 Task: Open Card Card0000000042 in Board Board0000000011 in Workspace WS0000000004 in Trello. Add Member Email0000000014 to Card Card0000000042 in Board Board0000000011 in Workspace WS0000000004 in Trello. Add Blue Label titled Label0000000042 to Card Card0000000042 in Board Board0000000011 in Workspace WS0000000004 in Trello. Add Checklist CL0000000042 to Card Card0000000042 in Board Board0000000011 in Workspace WS0000000004 in Trello. Add Dates with Start Date as Sep 01 2023 and Due Date as Sep 30 2023 to Card Card0000000042 in Board Board0000000011 in Workspace WS0000000004 in Trello
Action: Mouse moved to (455, 454)
Screenshot: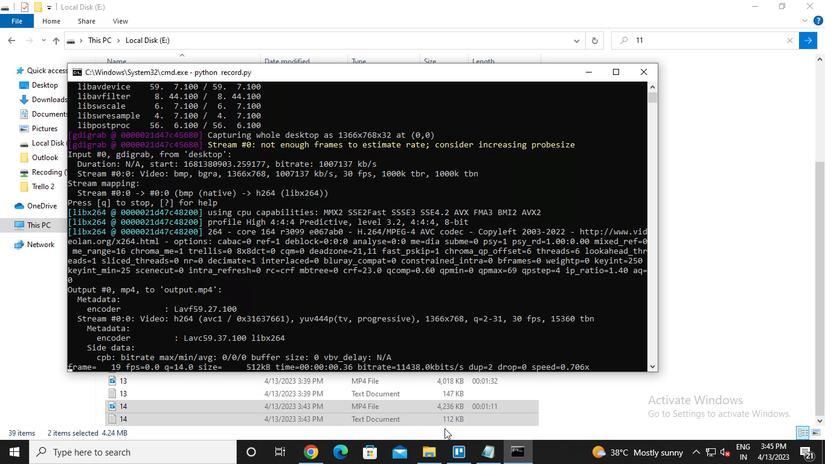 
Action: Mouse pressed left at (455, 454)
Screenshot: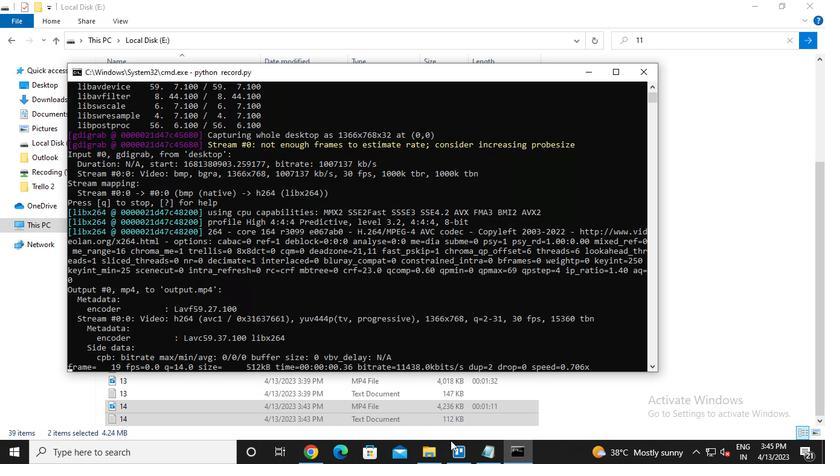 
Action: Mouse moved to (248, 217)
Screenshot: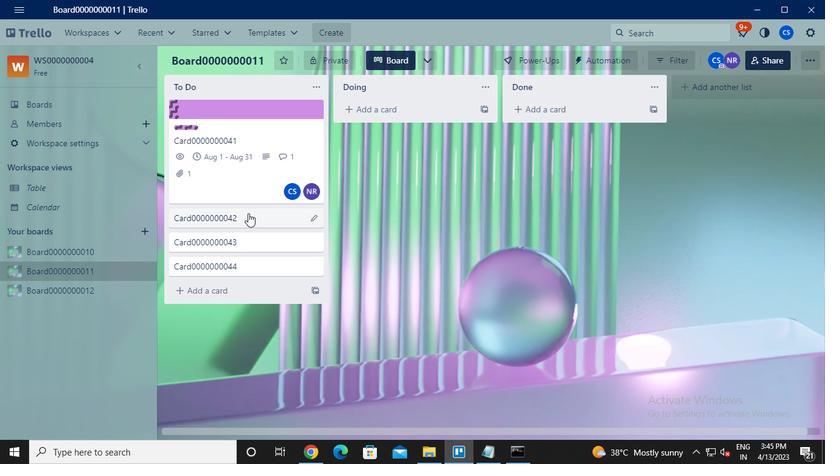 
Action: Mouse pressed left at (248, 217)
Screenshot: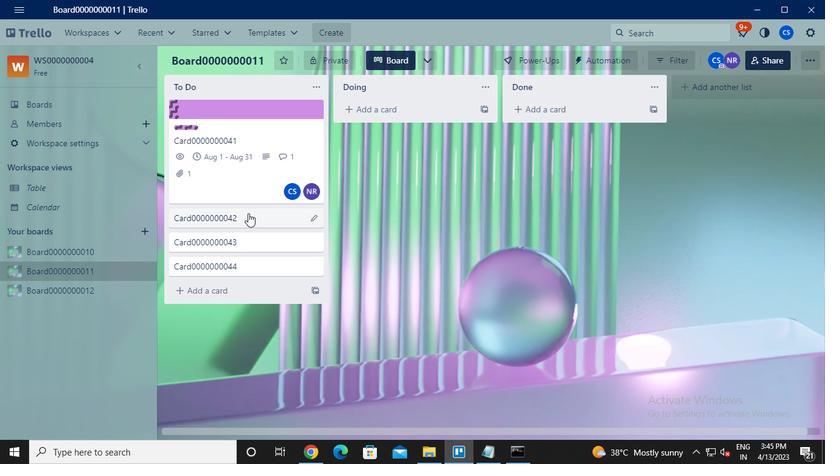 
Action: Mouse moved to (585, 157)
Screenshot: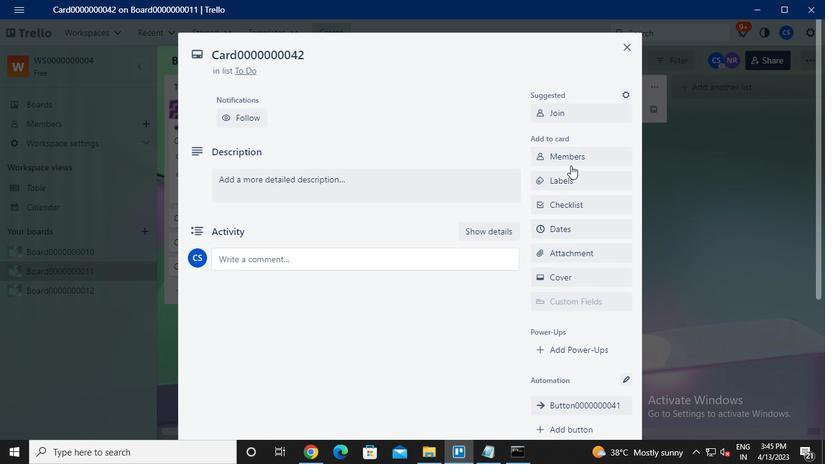 
Action: Mouse pressed left at (585, 157)
Screenshot: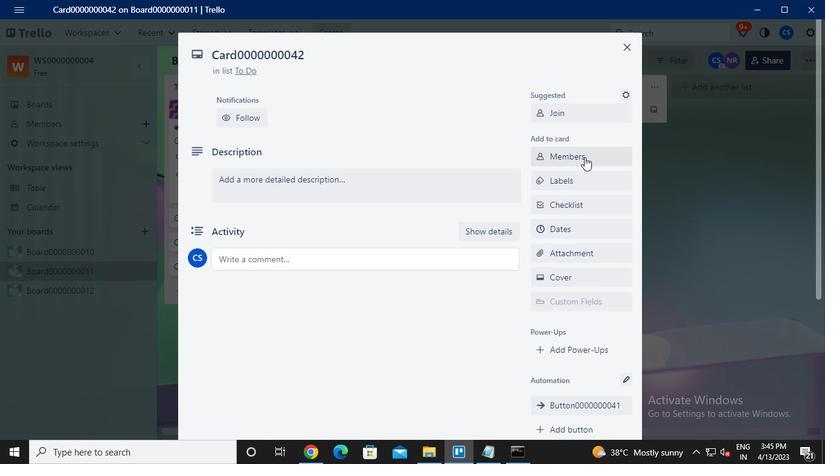 
Action: Keyboard a
Screenshot: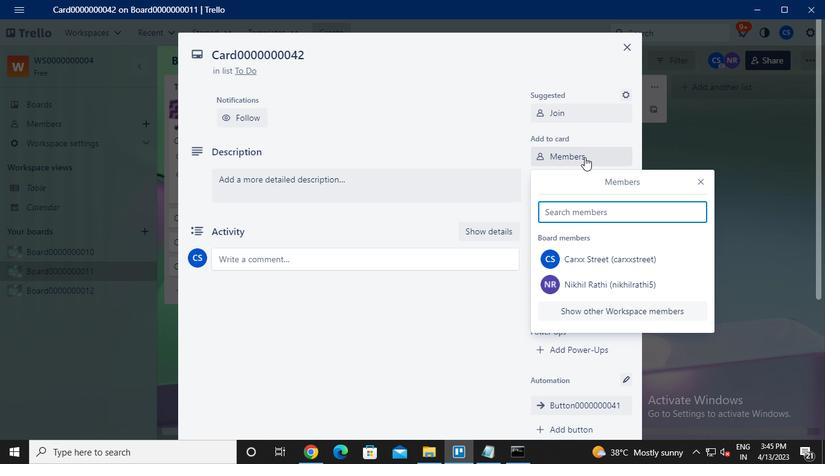 
Action: Keyboard y
Screenshot: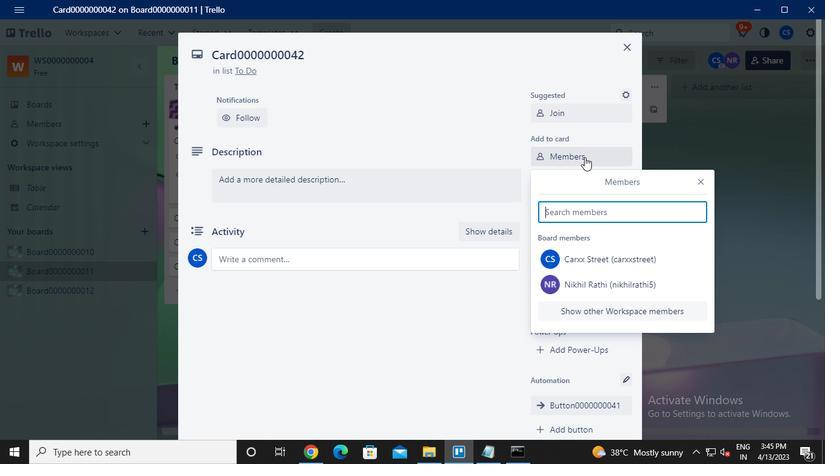 
Action: Keyboard u
Screenshot: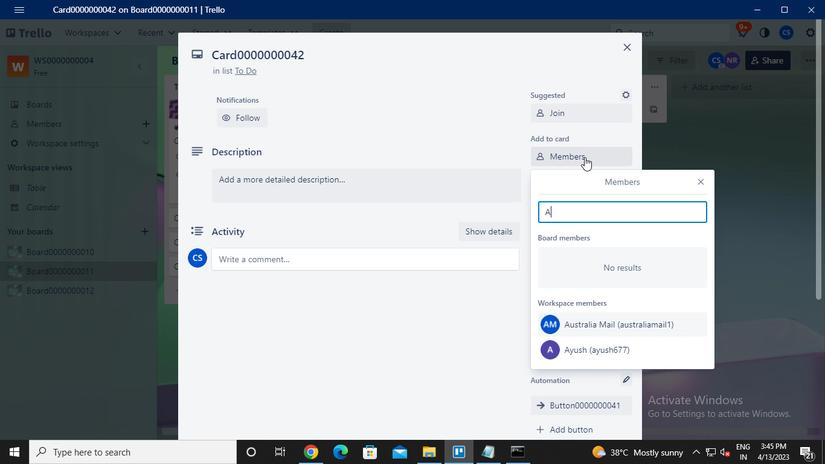 
Action: Keyboard s
Screenshot: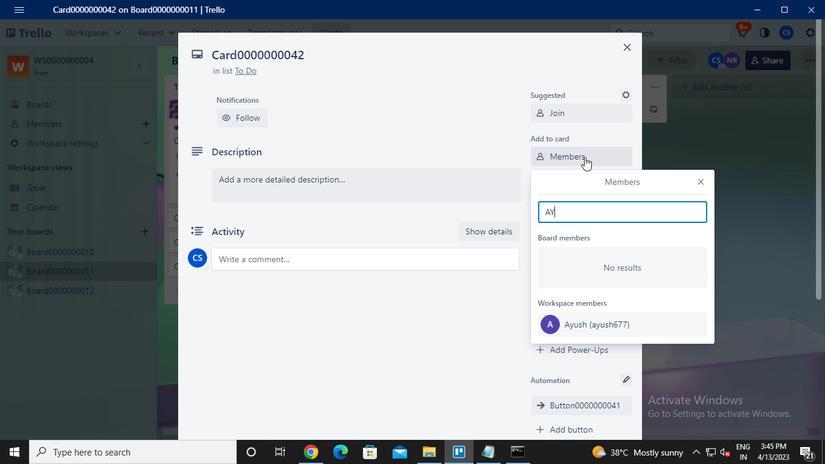 
Action: Keyboard h
Screenshot: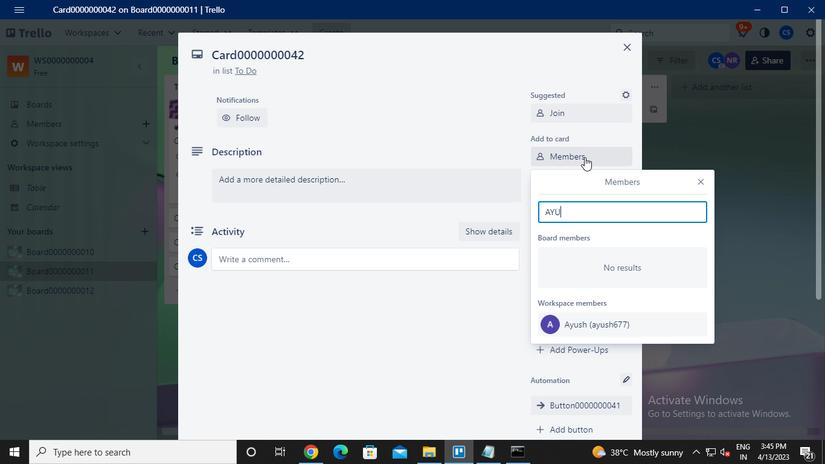 
Action: Keyboard <105>
Screenshot: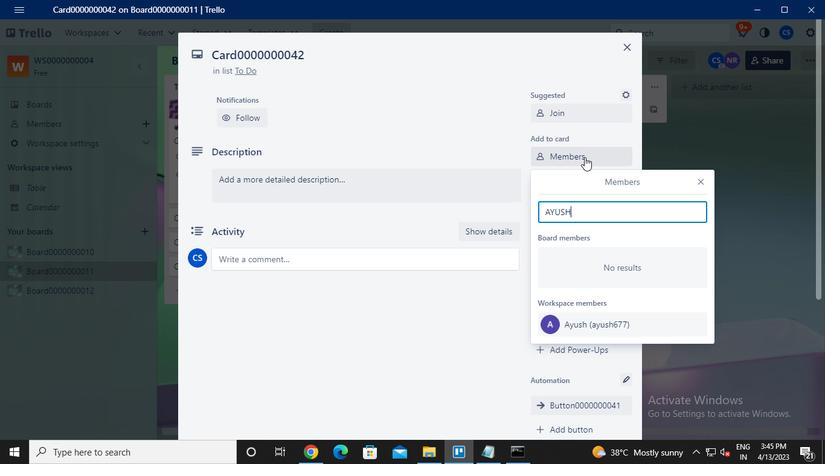 
Action: Keyboard <104>
Screenshot: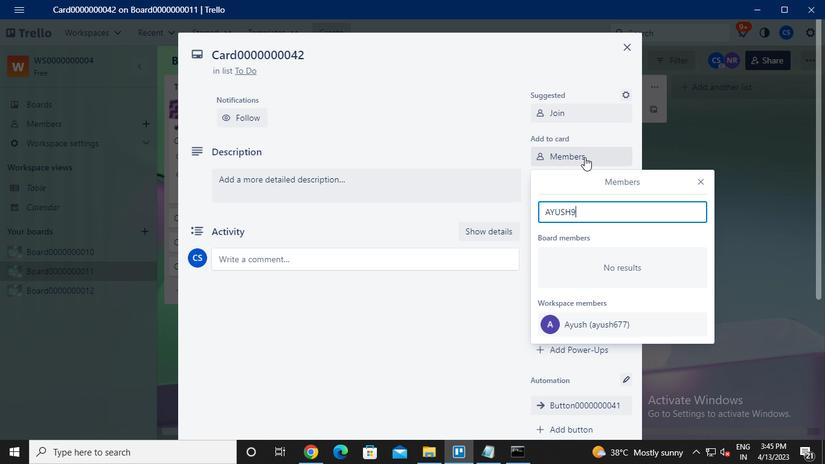 
Action: Keyboard <97>
Screenshot: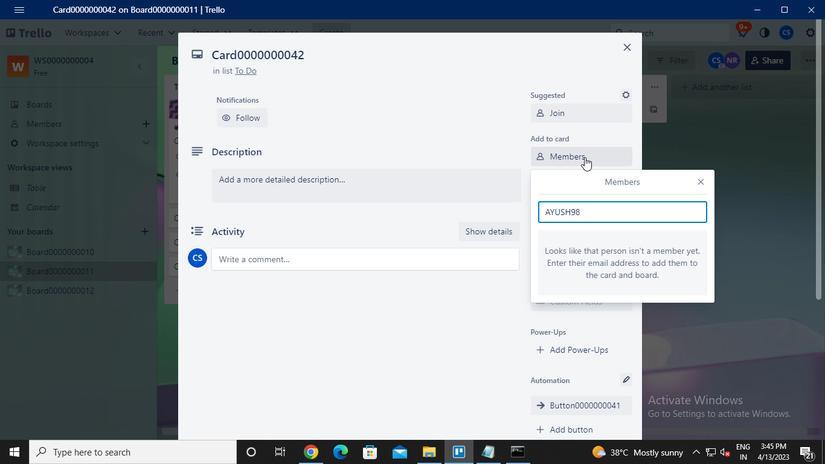 
Action: Keyboard <97>
Screenshot: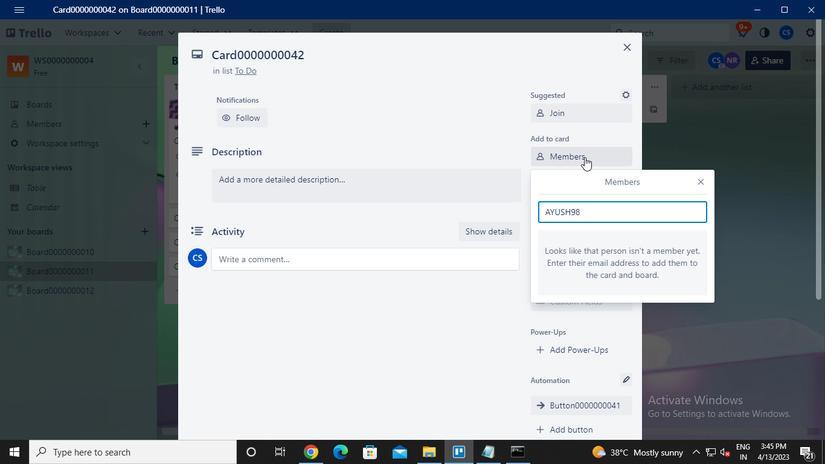 
Action: Keyboard <97>
Screenshot: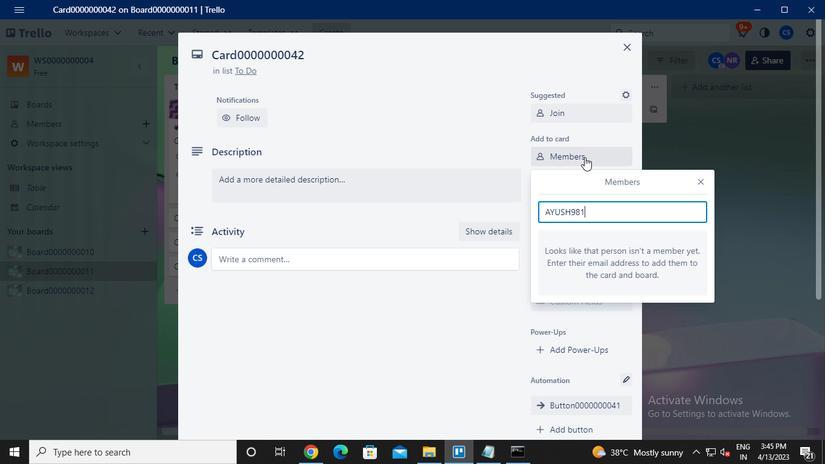 
Action: Keyboard Key.shift
Screenshot: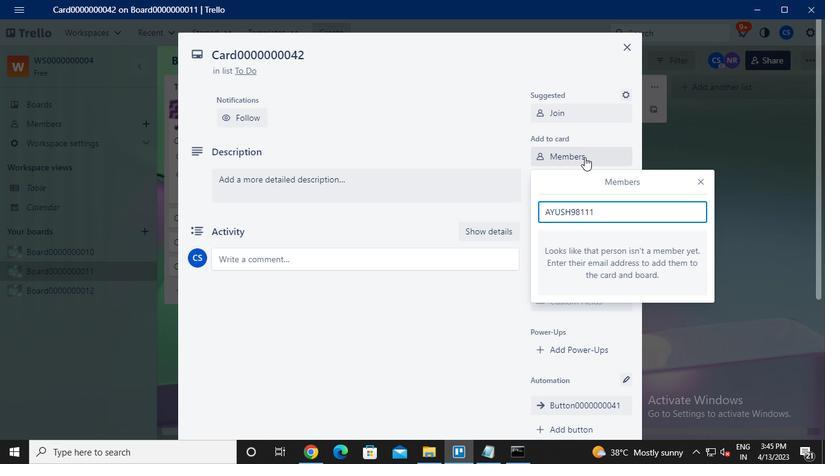 
Action: Keyboard @
Screenshot: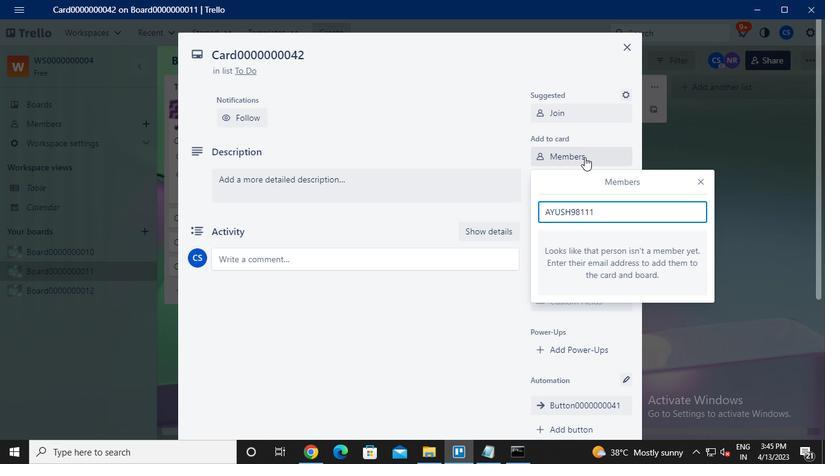 
Action: Keyboard g
Screenshot: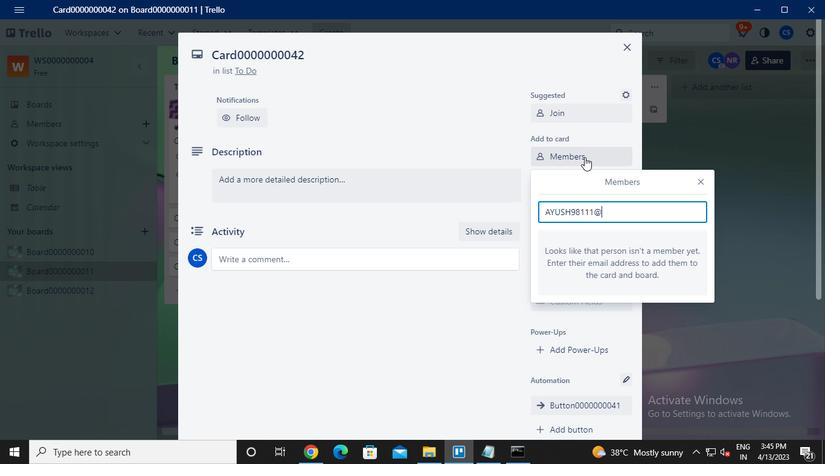 
Action: Keyboard m
Screenshot: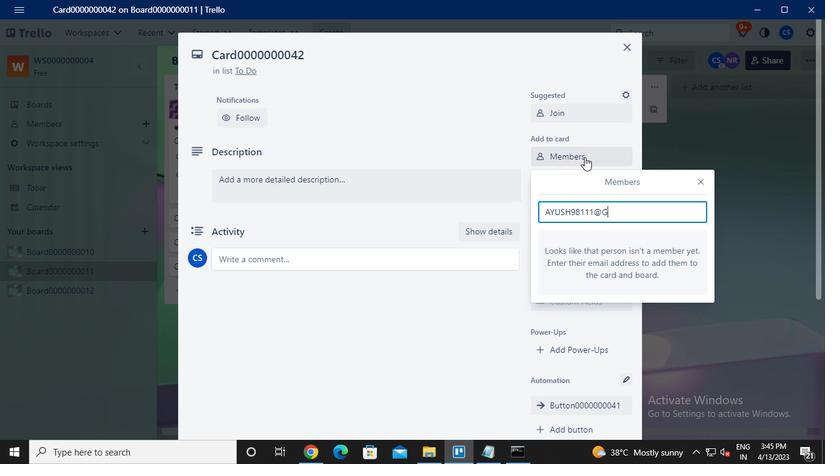 
Action: Keyboard a
Screenshot: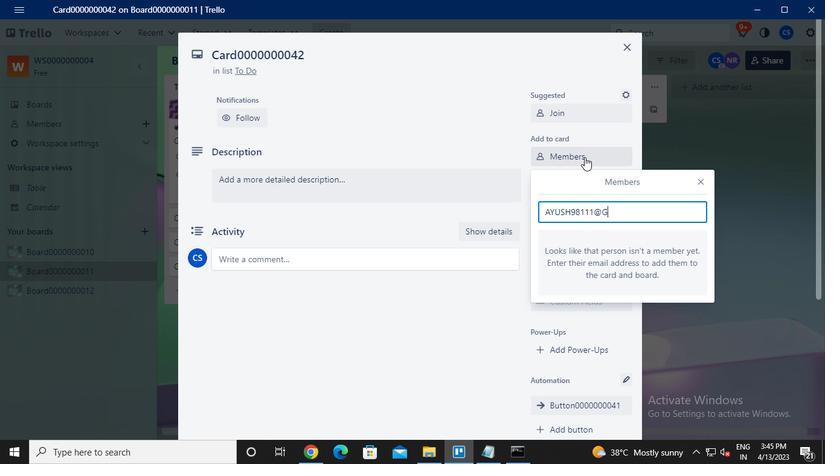 
Action: Keyboard i
Screenshot: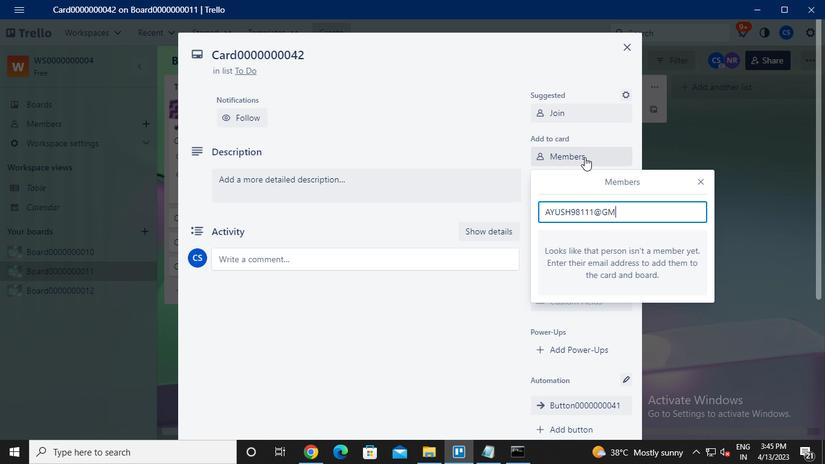 
Action: Keyboard l
Screenshot: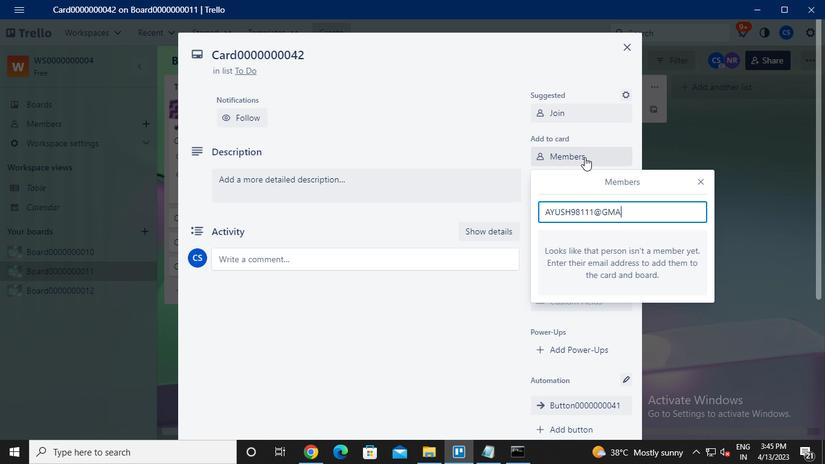 
Action: Keyboard .
Screenshot: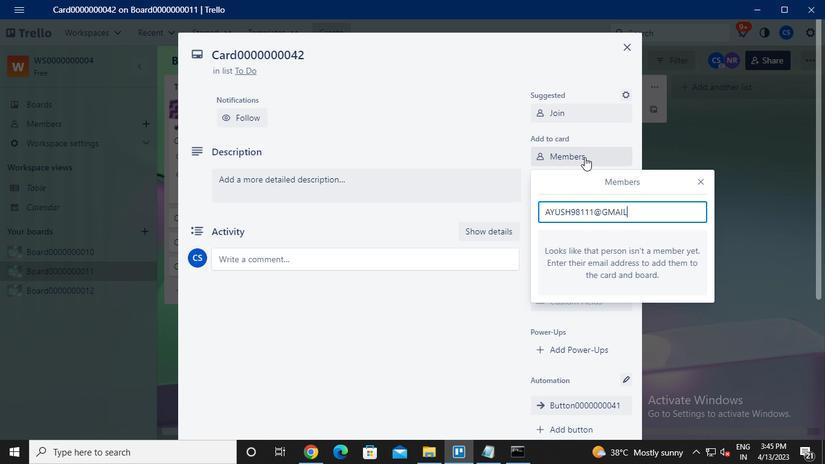 
Action: Keyboard c
Screenshot: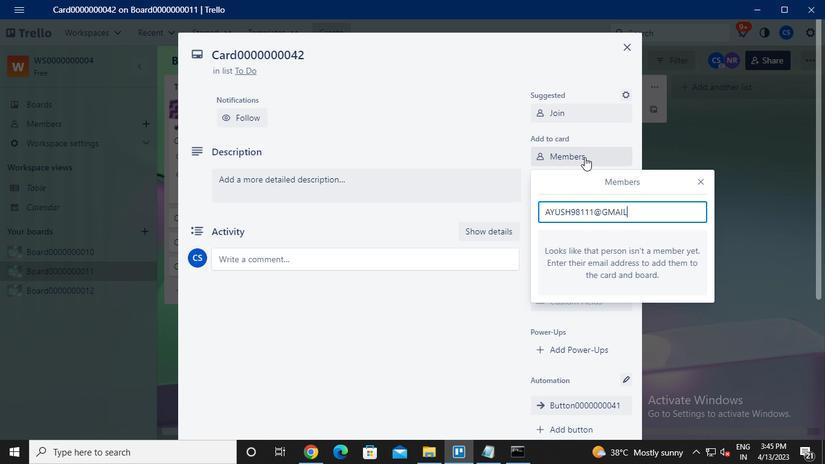 
Action: Keyboard o
Screenshot: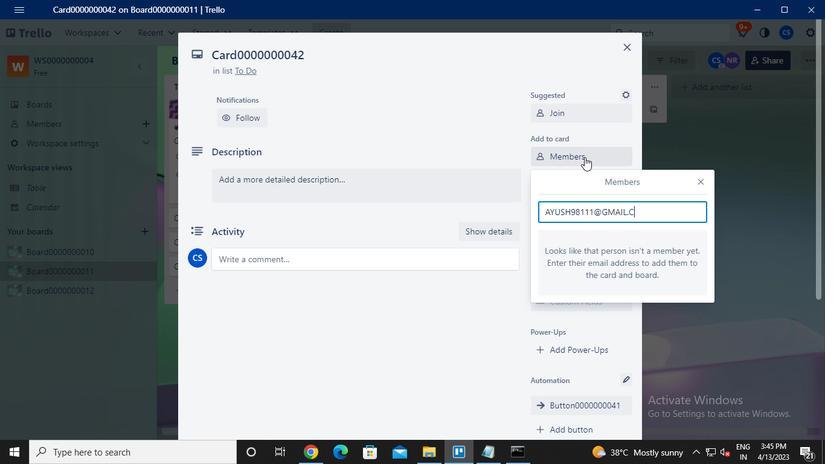 
Action: Keyboard m
Screenshot: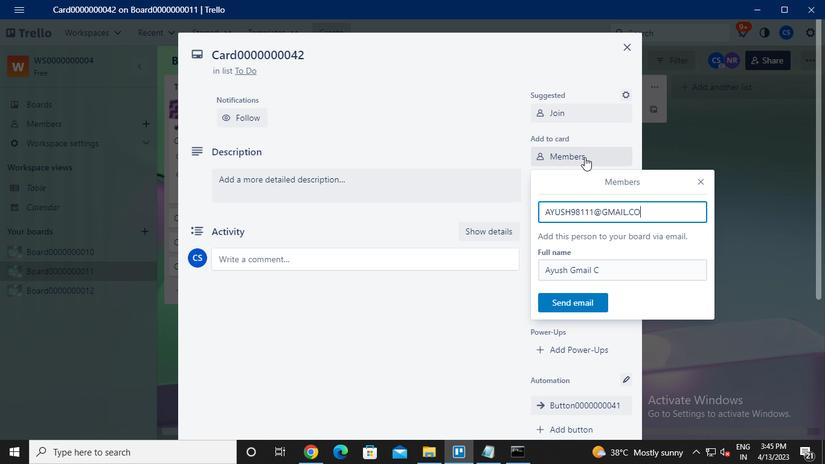 
Action: Mouse moved to (587, 298)
Screenshot: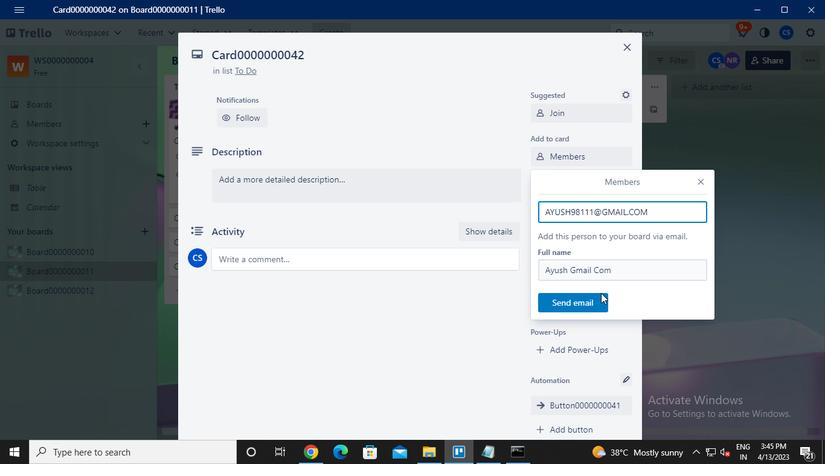 
Action: Mouse pressed left at (587, 298)
Screenshot: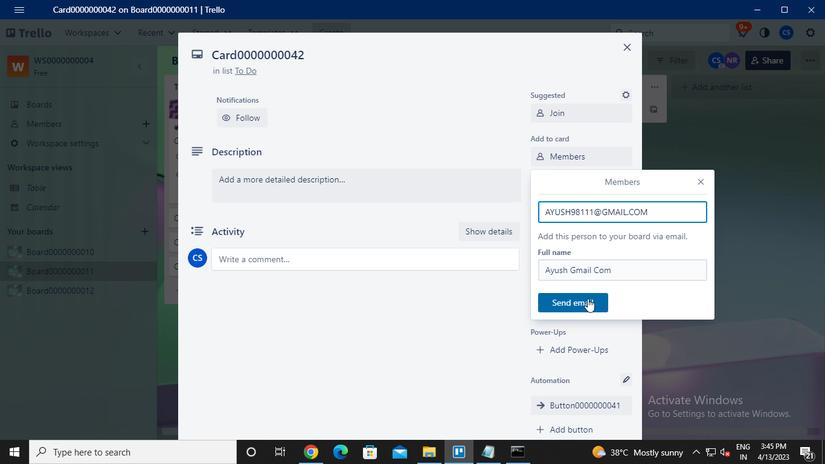 
Action: Mouse moved to (582, 178)
Screenshot: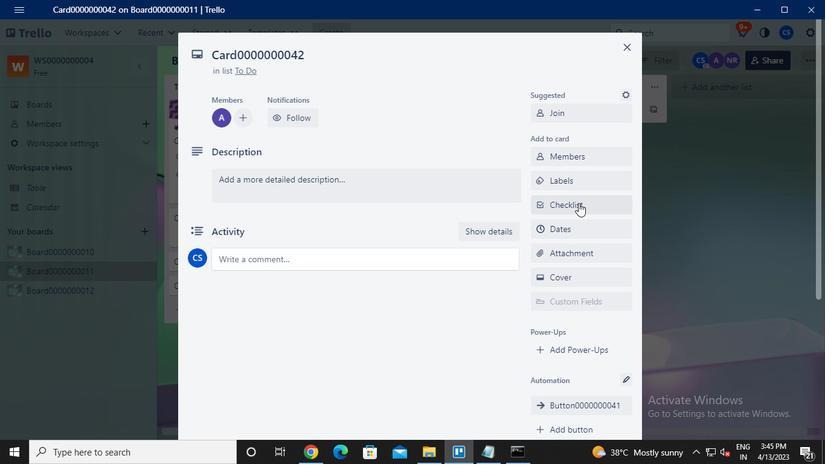 
Action: Mouse pressed left at (582, 178)
Screenshot: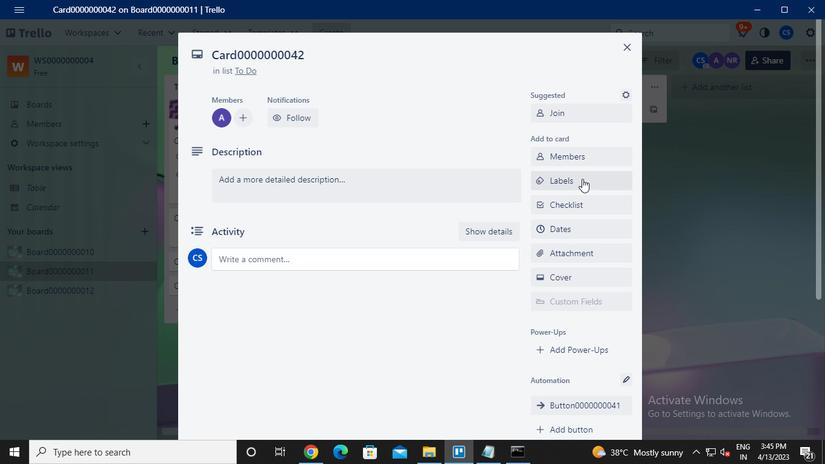 
Action: Mouse moved to (602, 296)
Screenshot: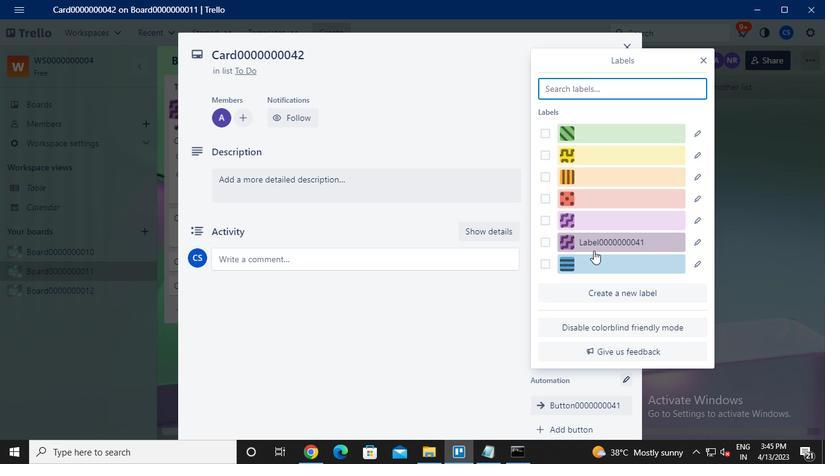 
Action: Mouse pressed left at (602, 296)
Screenshot: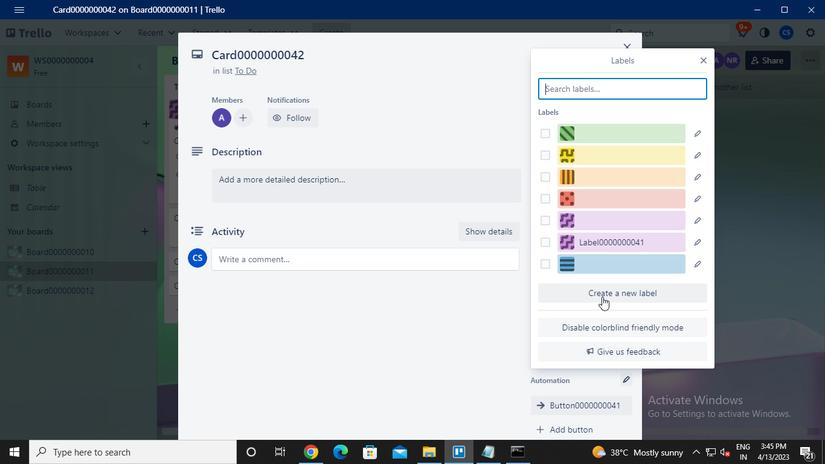 
Action: Mouse moved to (609, 131)
Screenshot: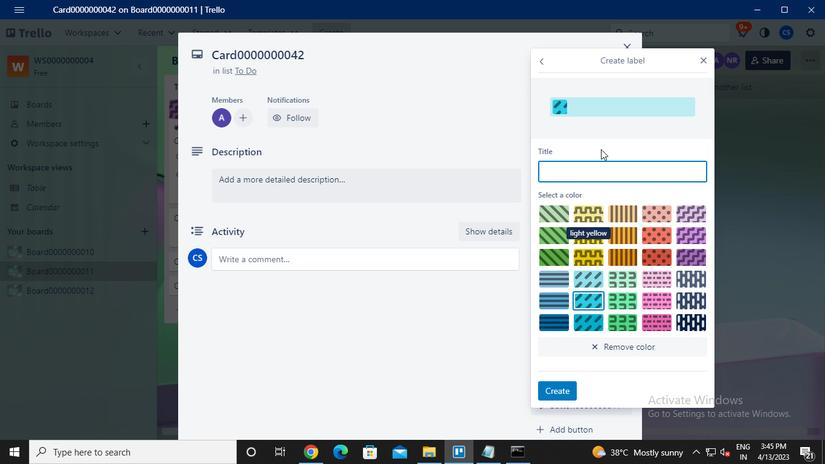
Action: Keyboard Key.caps_lock
Screenshot: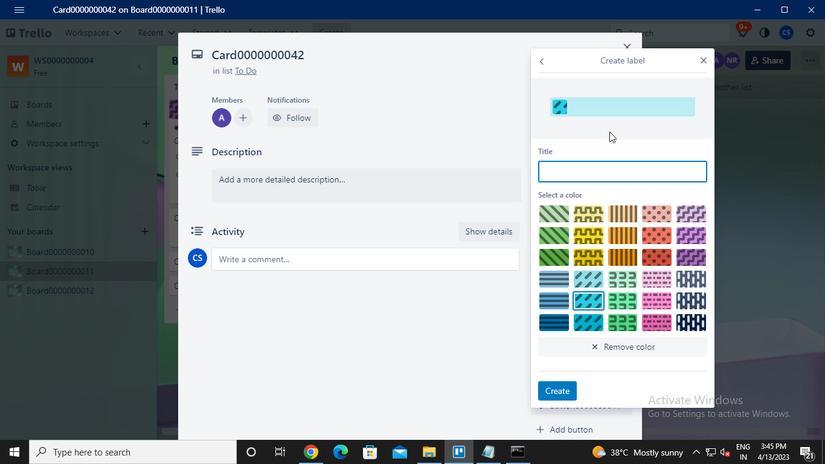 
Action: Keyboard l
Screenshot: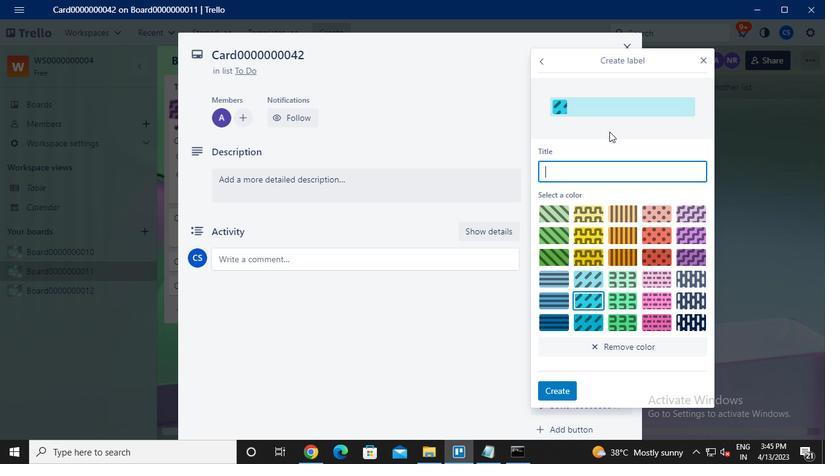 
Action: Keyboard Key.caps_lock
Screenshot: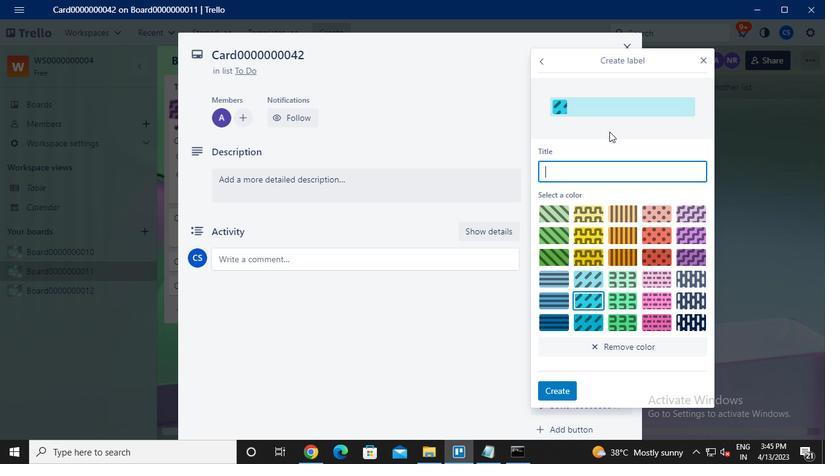 
Action: Keyboard Key.backspace
Screenshot: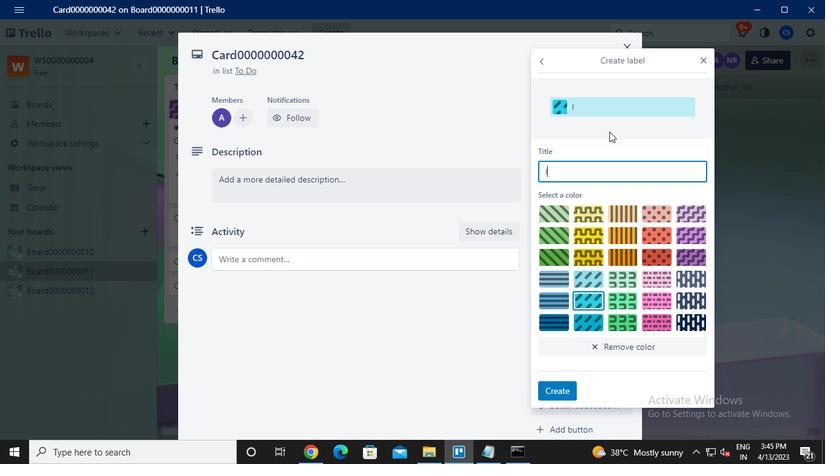 
Action: Keyboard l
Screenshot: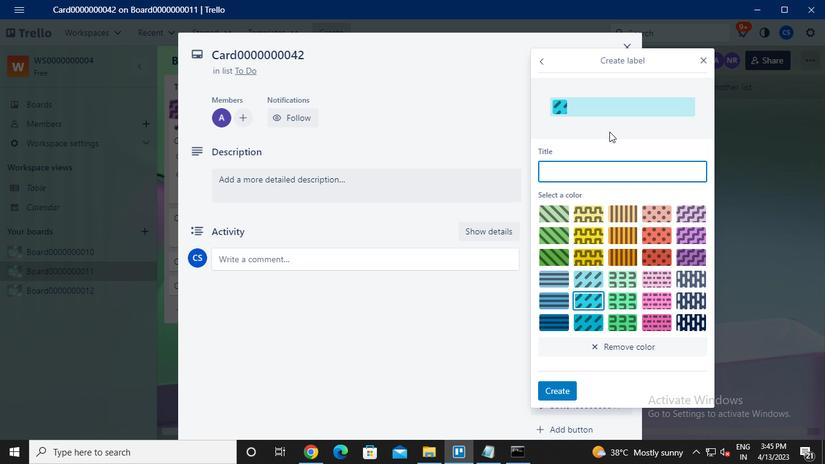 
Action: Keyboard Key.caps_lock
Screenshot: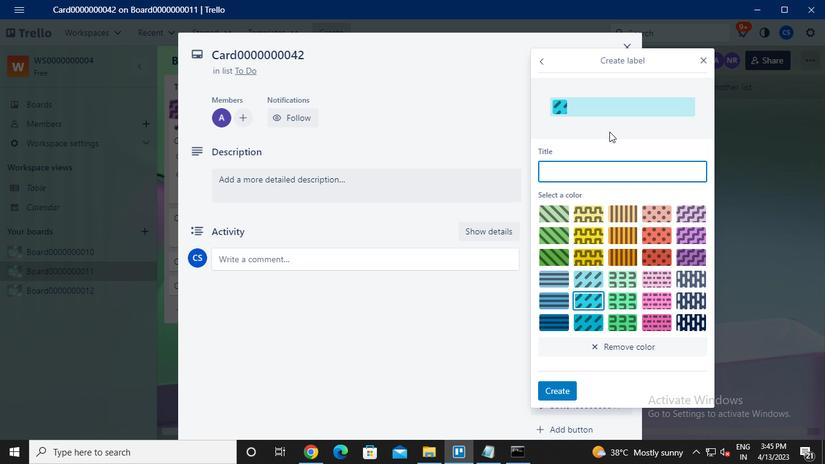 
Action: Keyboard a
Screenshot: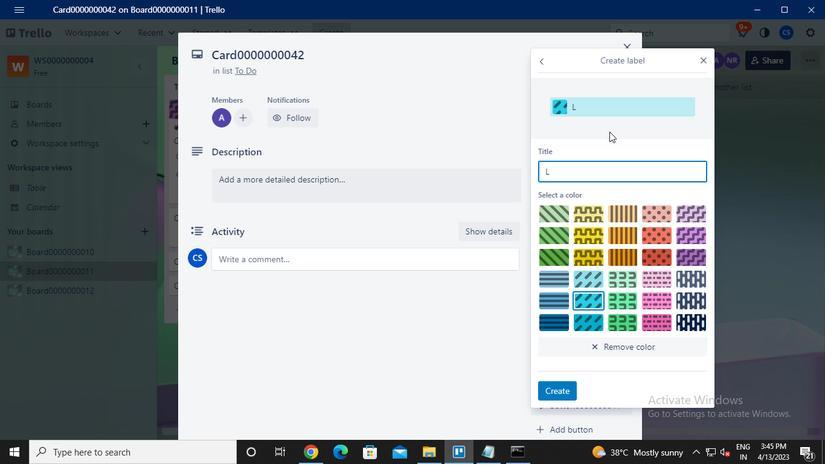 
Action: Keyboard b
Screenshot: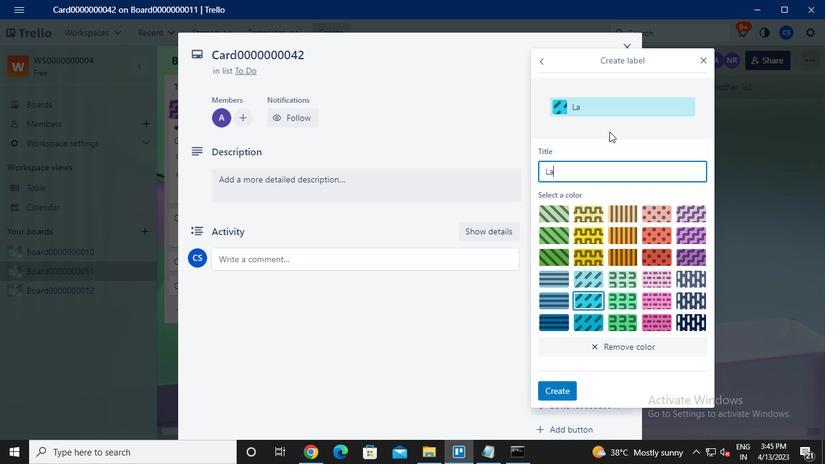 
Action: Keyboard e
Screenshot: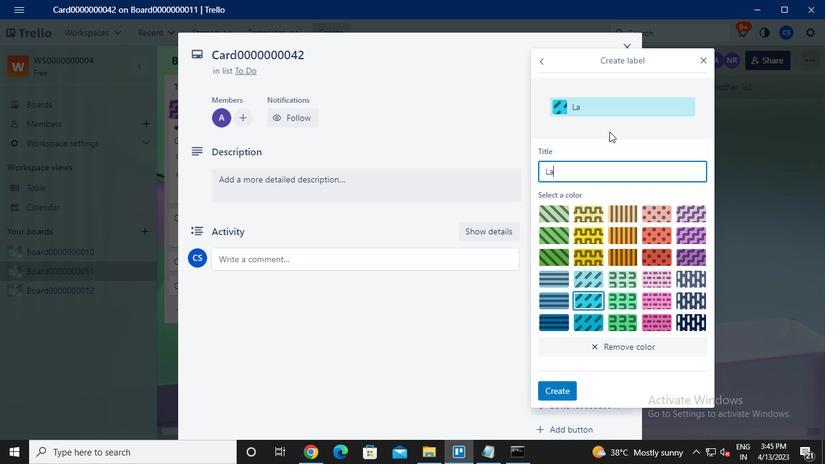 
Action: Keyboard l
Screenshot: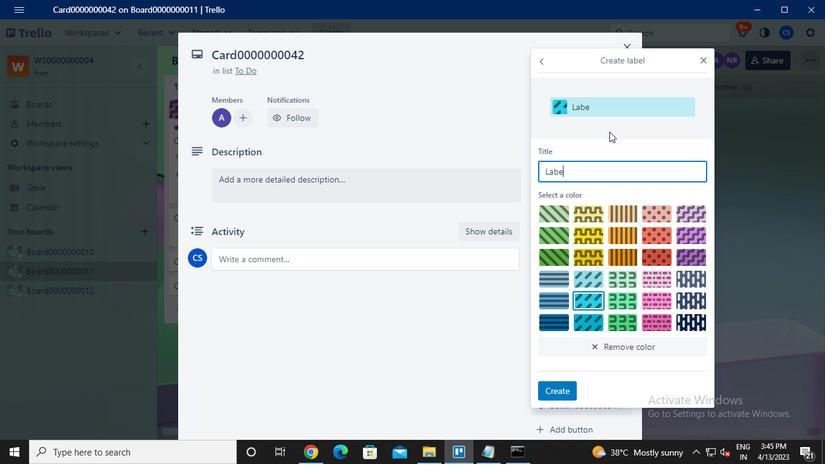 
Action: Keyboard <96>
Screenshot: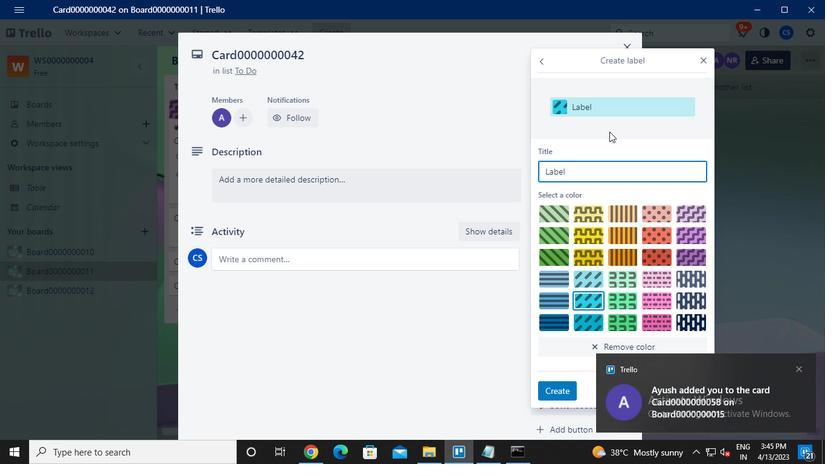
Action: Keyboard <96>
Screenshot: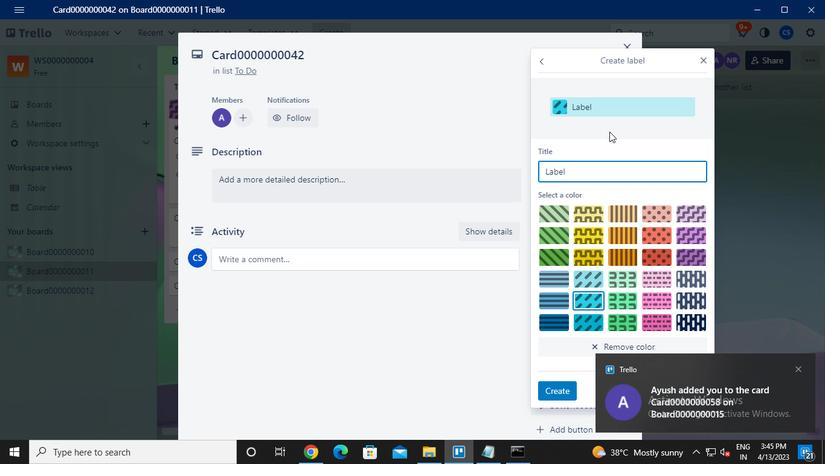 
Action: Keyboard <96>
Screenshot: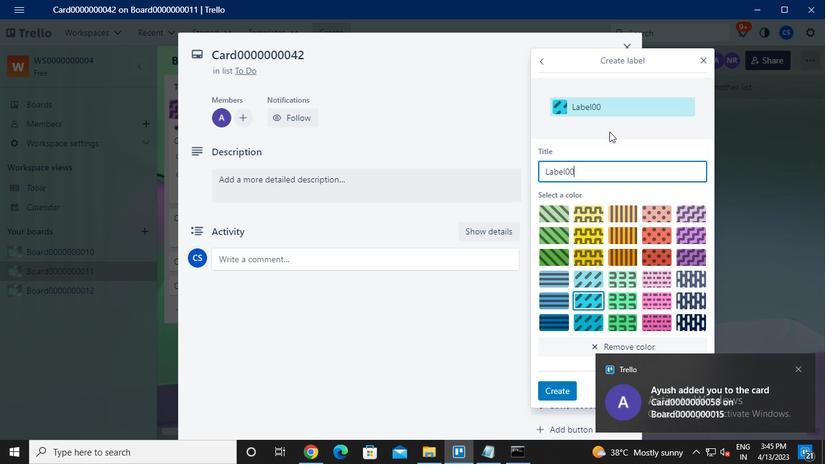 
Action: Keyboard <96>
Screenshot: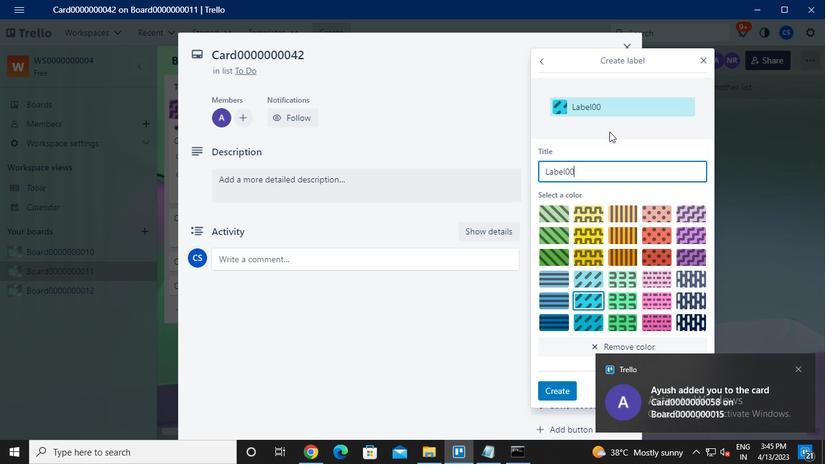 
Action: Keyboard <96>
Screenshot: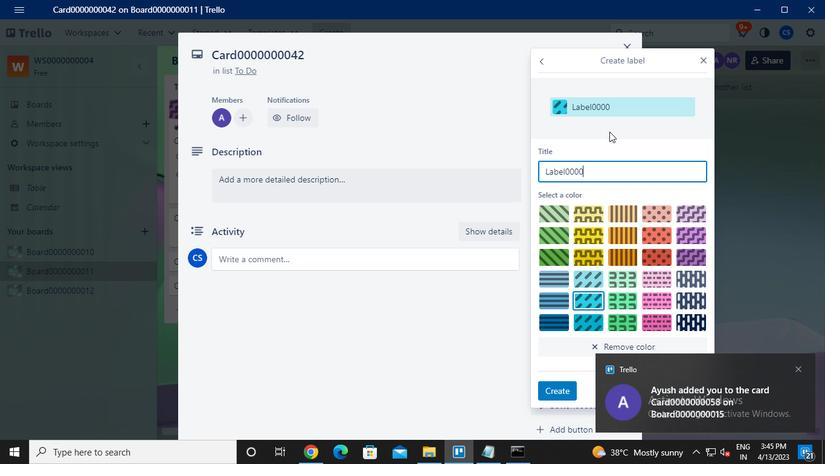 
Action: Keyboard <96>
Screenshot: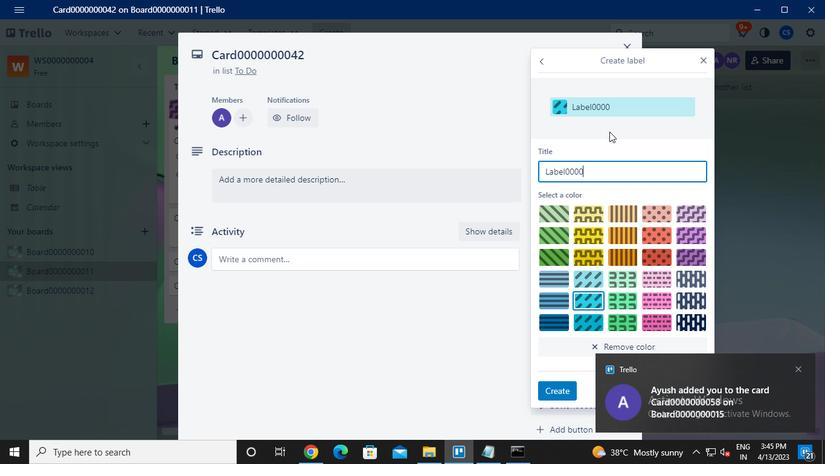 
Action: Keyboard <96>
Screenshot: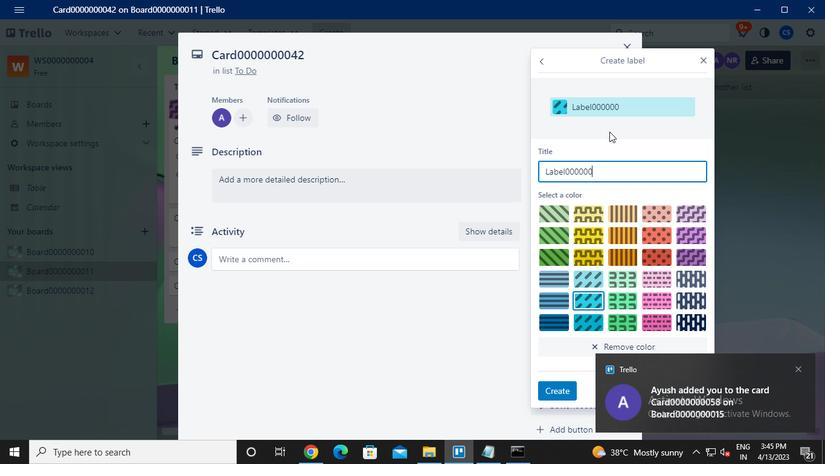 
Action: Keyboard <96>
Screenshot: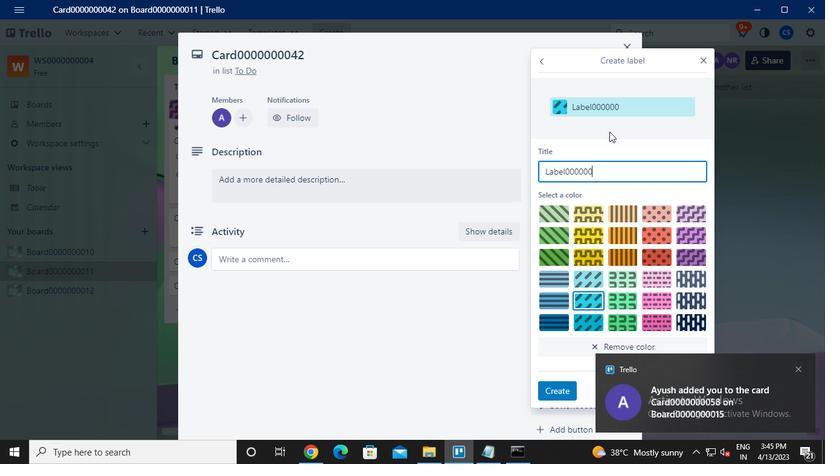 
Action: Keyboard <100>
Screenshot: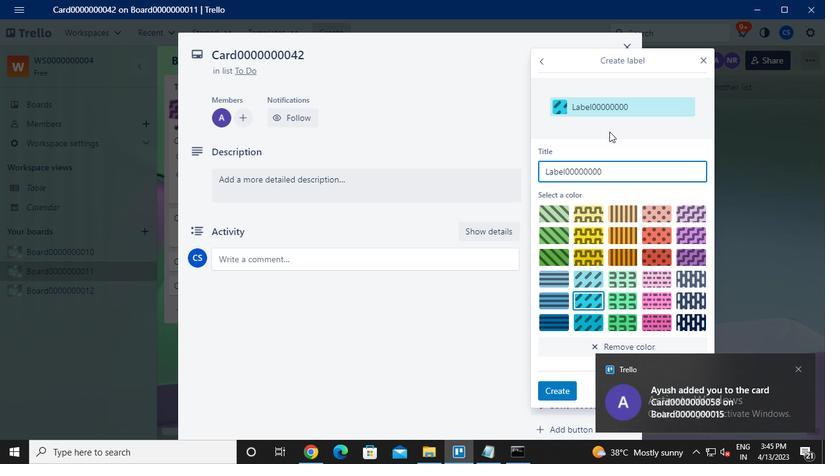 
Action: Keyboard <98>
Screenshot: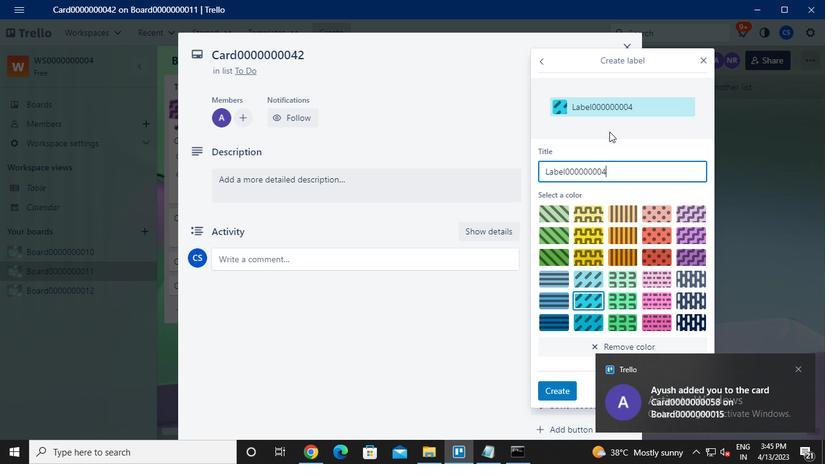 
Action: Mouse moved to (559, 301)
Screenshot: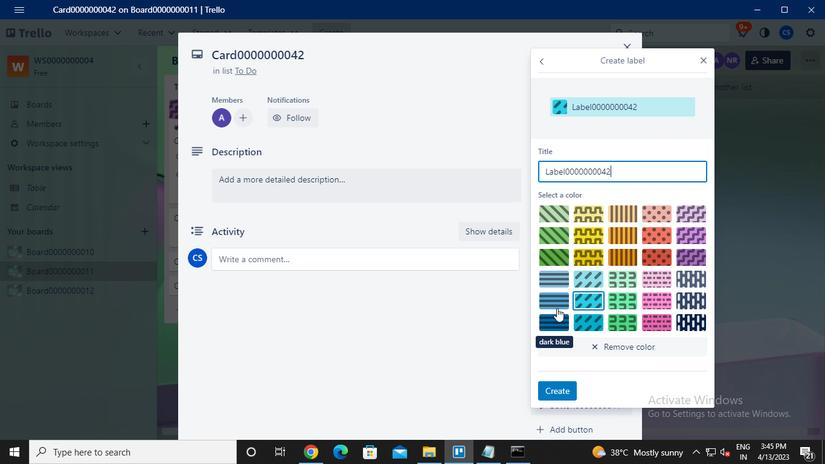 
Action: Mouse pressed left at (559, 301)
Screenshot: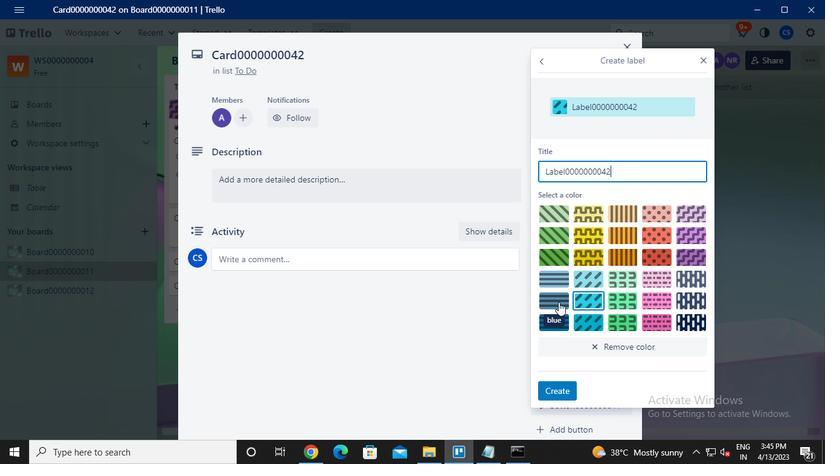 
Action: Mouse moved to (559, 384)
Screenshot: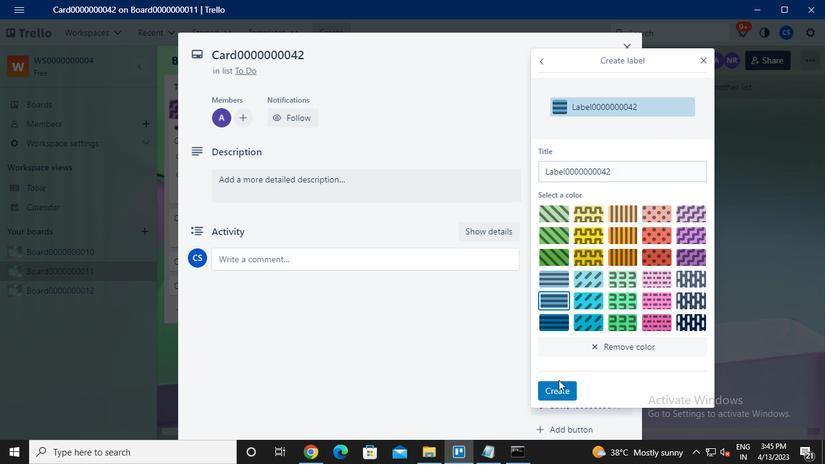 
Action: Mouse pressed left at (559, 384)
Screenshot: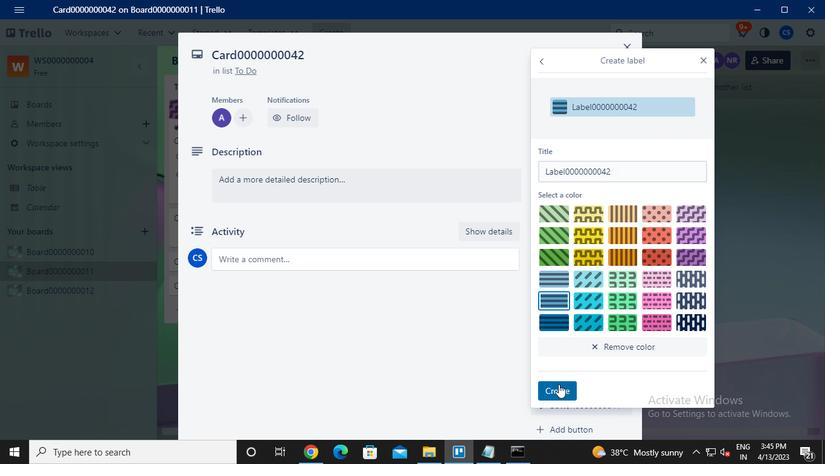 
Action: Mouse moved to (705, 63)
Screenshot: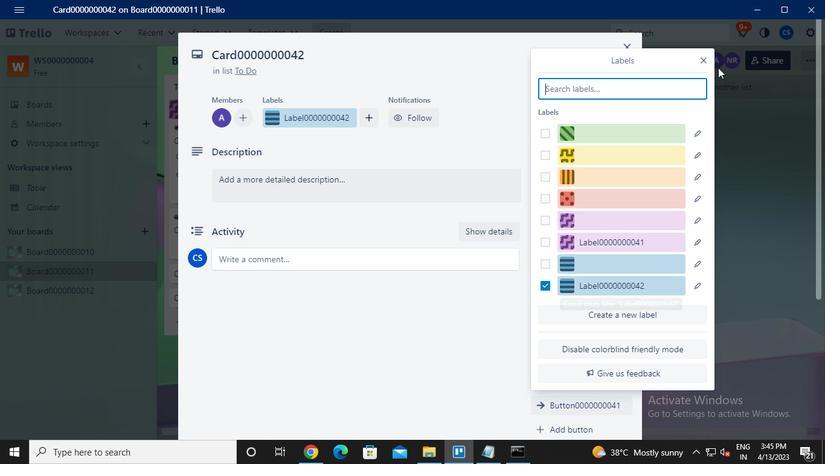 
Action: Mouse pressed left at (705, 63)
Screenshot: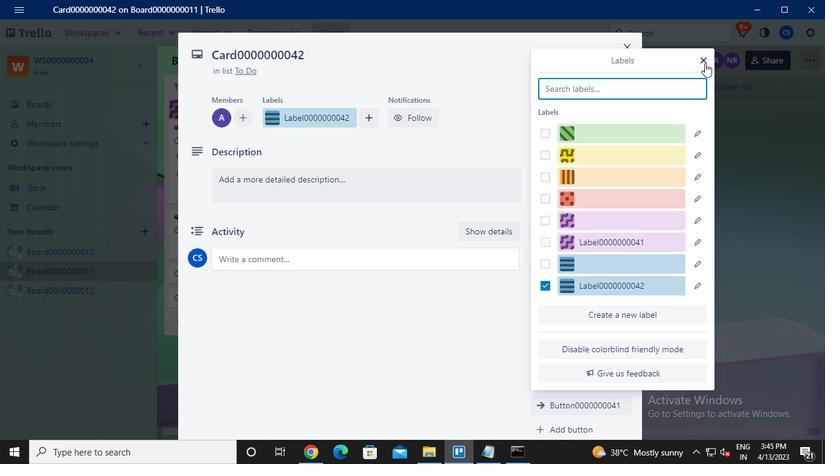 
Action: Mouse moved to (577, 207)
Screenshot: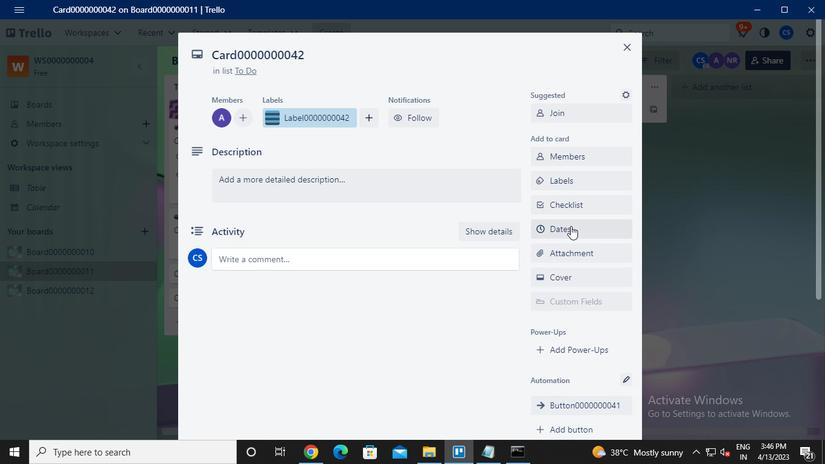 
Action: Mouse pressed left at (577, 207)
Screenshot: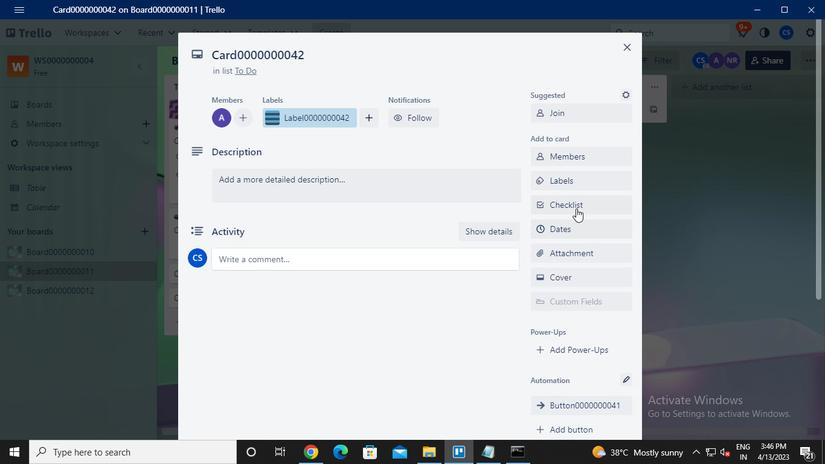 
Action: Mouse moved to (580, 217)
Screenshot: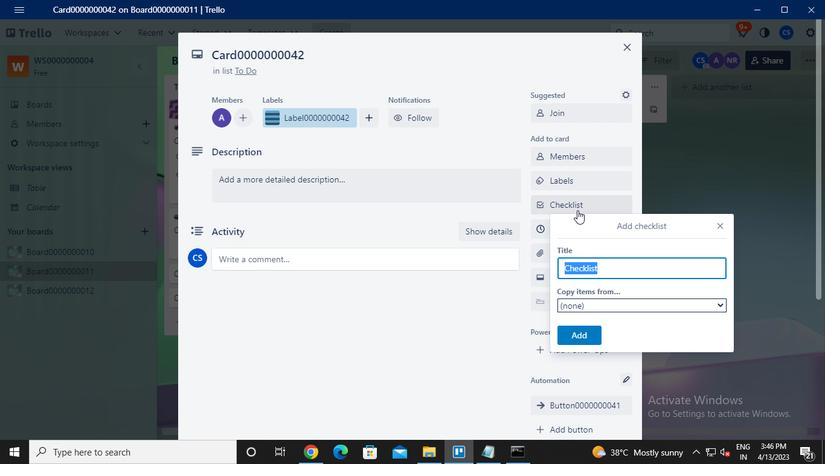 
Action: Keyboard Key.caps_lock
Screenshot: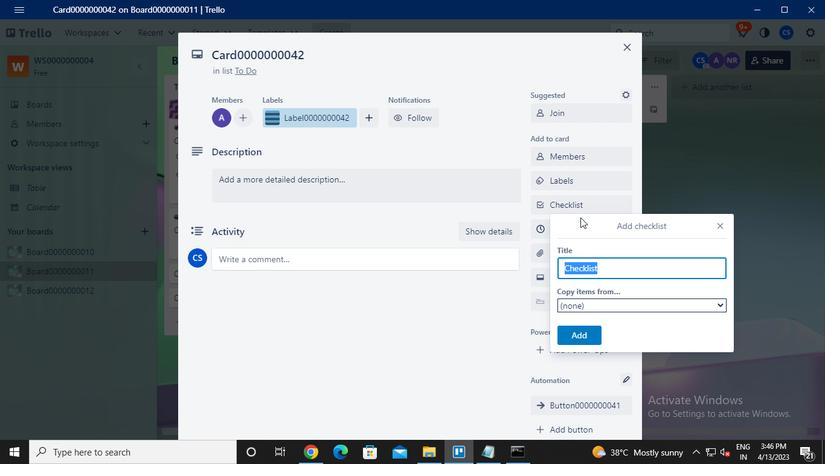 
Action: Keyboard c
Screenshot: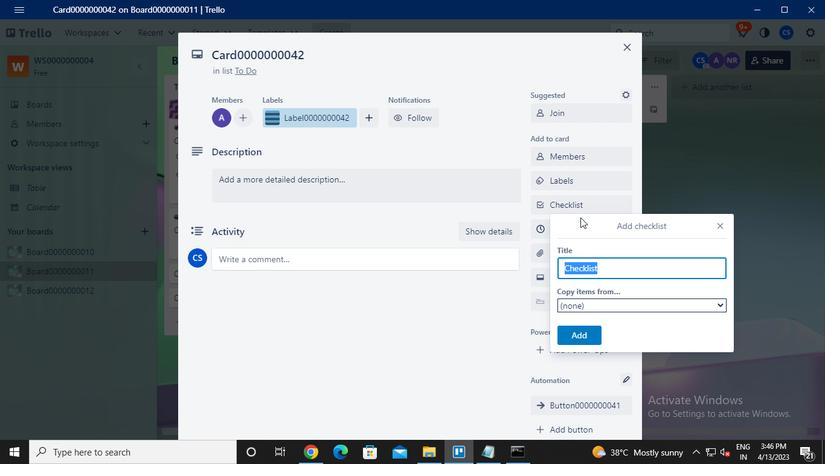 
Action: Keyboard l
Screenshot: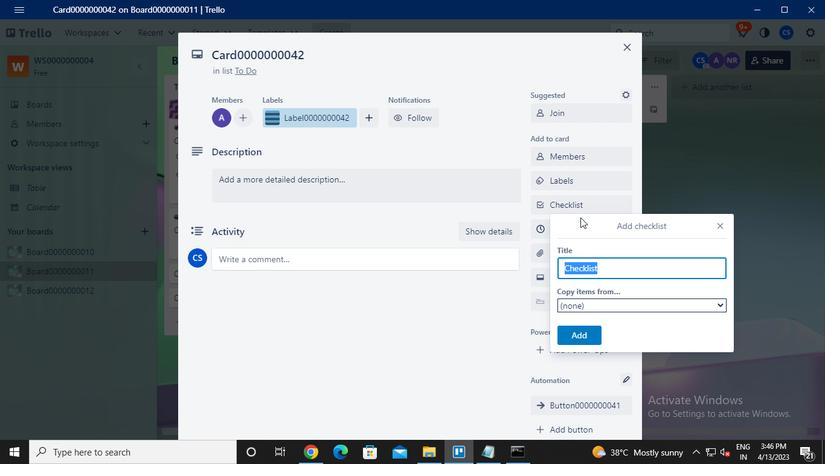 
Action: Keyboard <96>
Screenshot: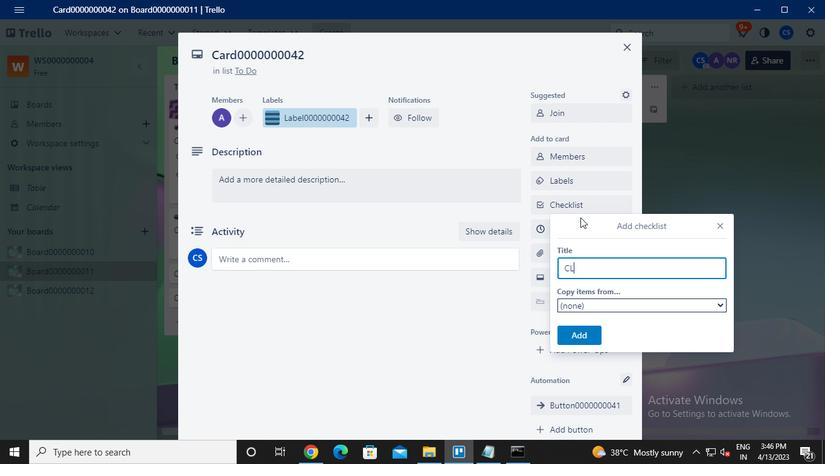 
Action: Keyboard <96>
Screenshot: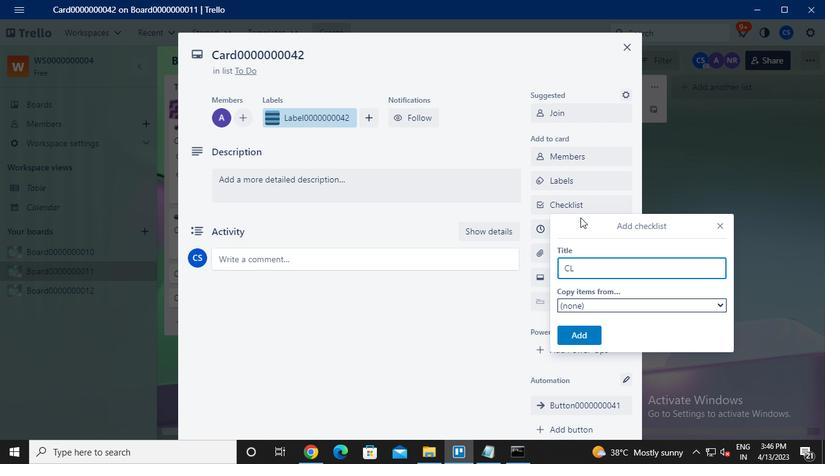 
Action: Keyboard <96>
Screenshot: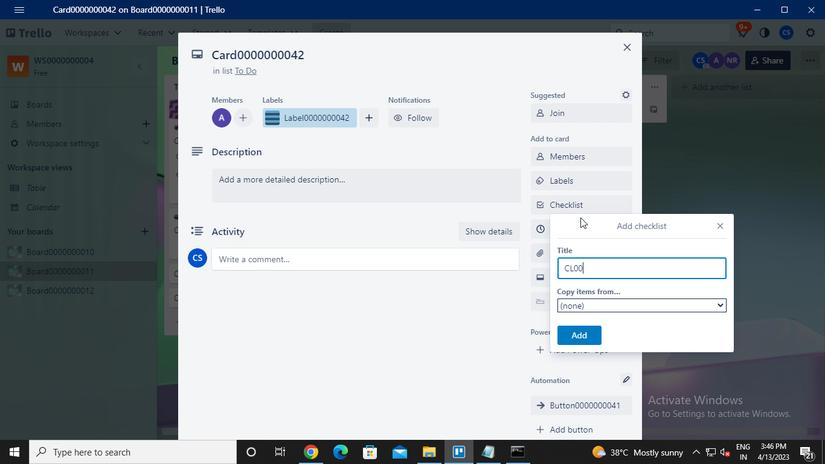 
Action: Keyboard <96>
Screenshot: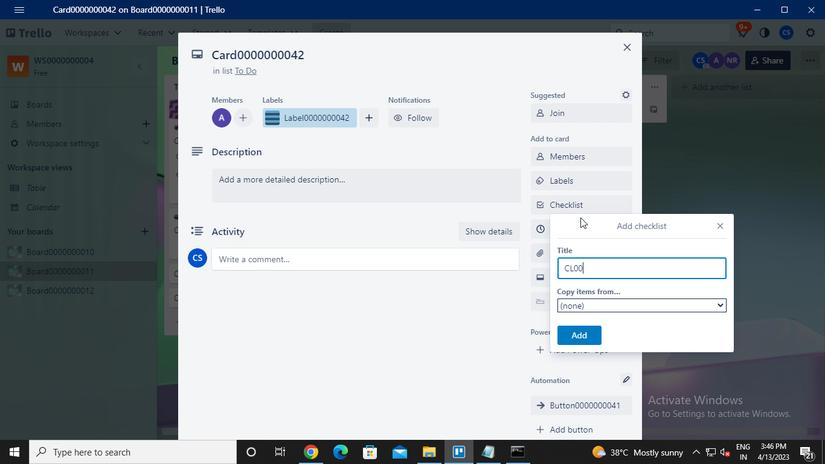
Action: Keyboard <96>
Screenshot: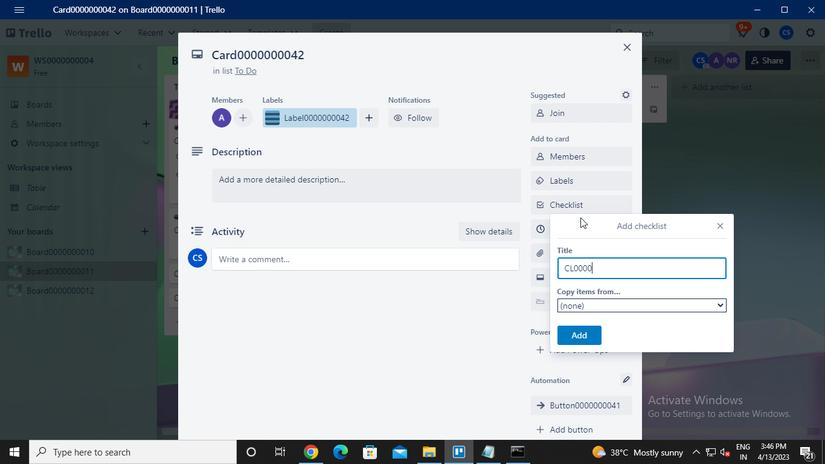 
Action: Keyboard <96>
Screenshot: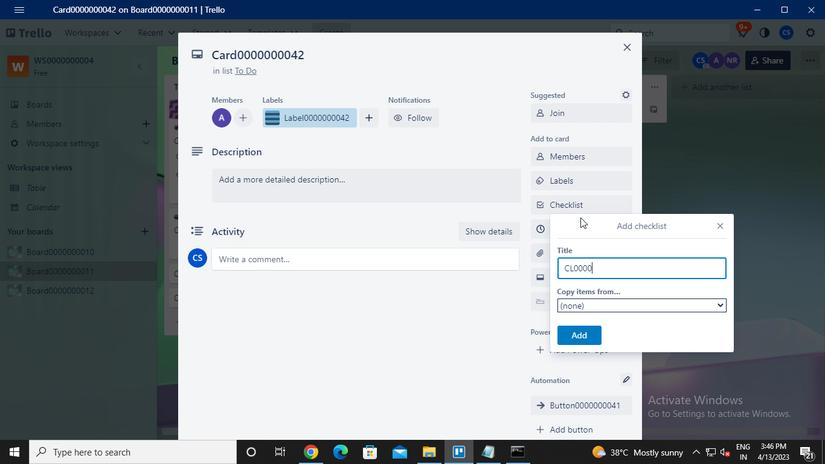 
Action: Keyboard <96>
Screenshot: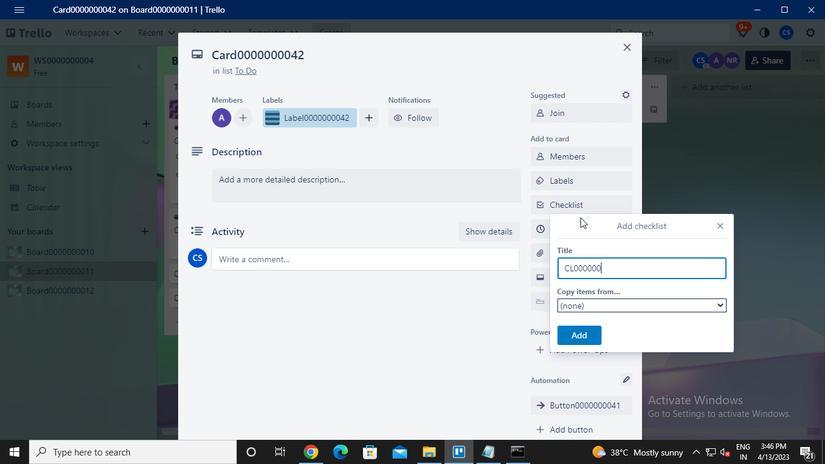 
Action: Keyboard <96>
Screenshot: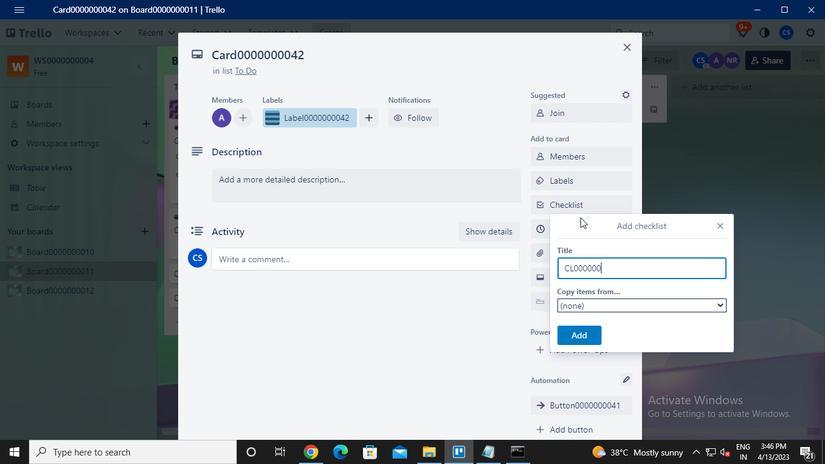 
Action: Keyboard <100>
Screenshot: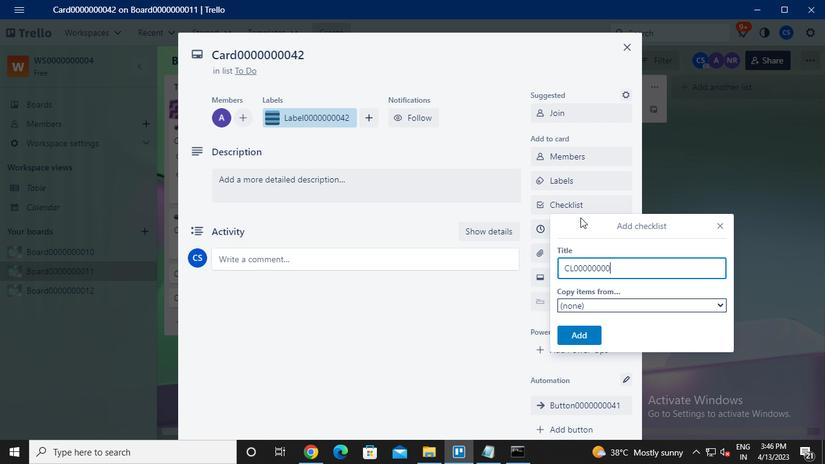 
Action: Keyboard <98>
Screenshot: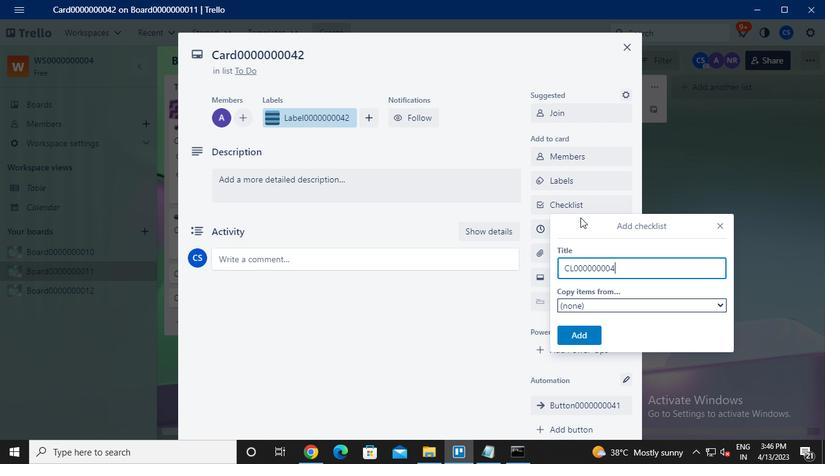 
Action: Mouse moved to (581, 333)
Screenshot: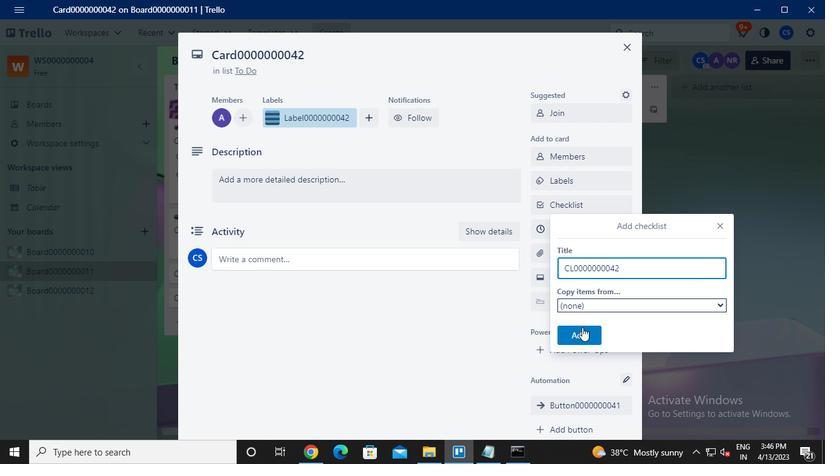 
Action: Mouse pressed left at (581, 333)
Screenshot: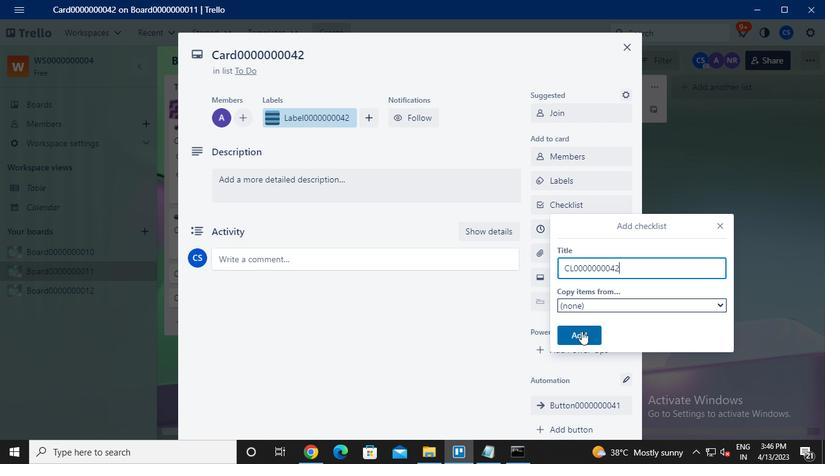 
Action: Mouse moved to (580, 229)
Screenshot: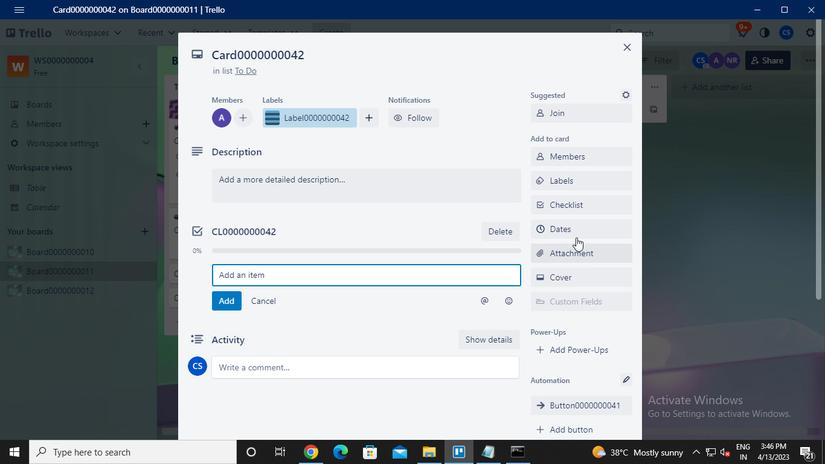 
Action: Mouse pressed left at (580, 229)
Screenshot: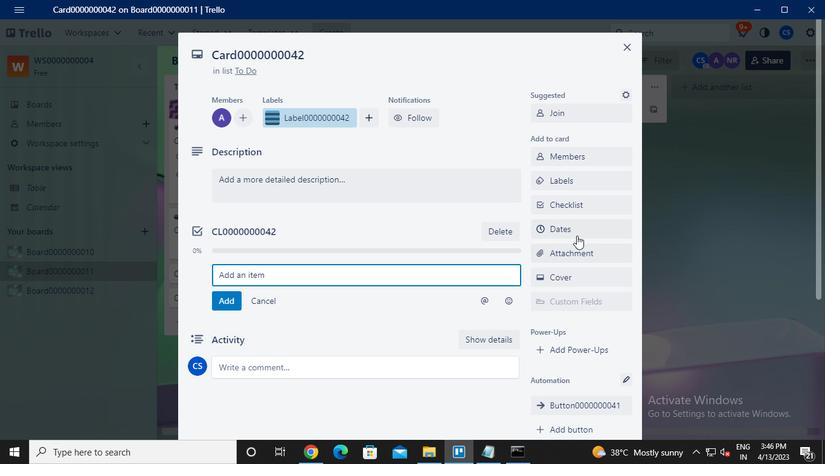 
Action: Mouse moved to (545, 277)
Screenshot: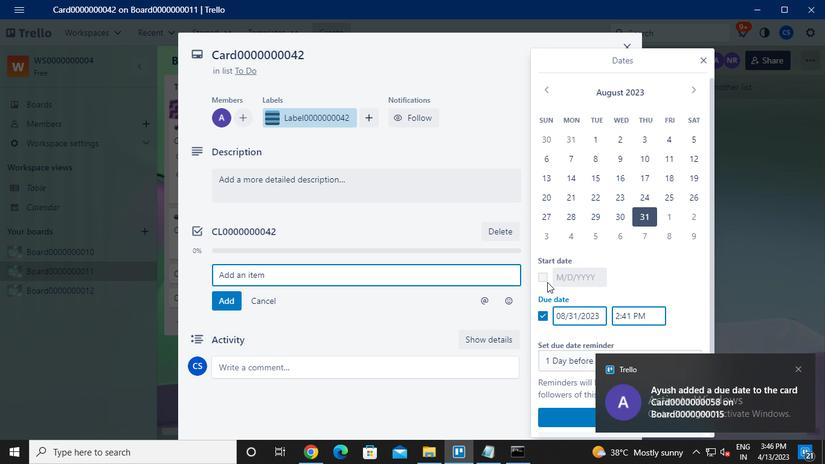 
Action: Mouse pressed left at (545, 277)
Screenshot: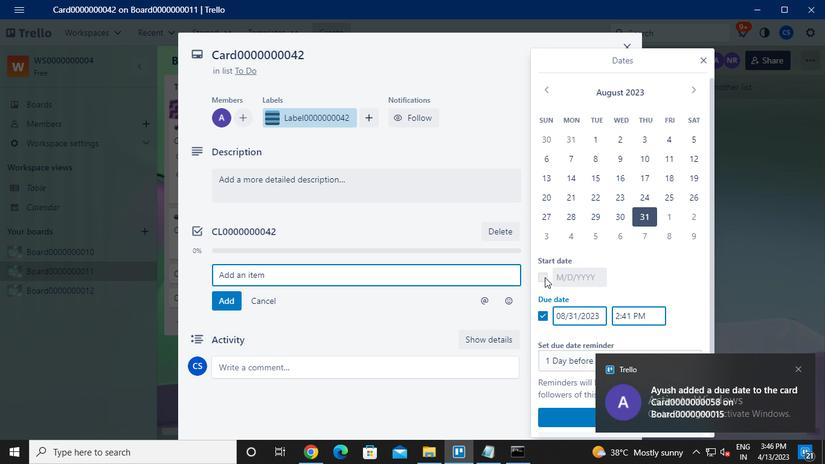 
Action: Mouse moved to (693, 86)
Screenshot: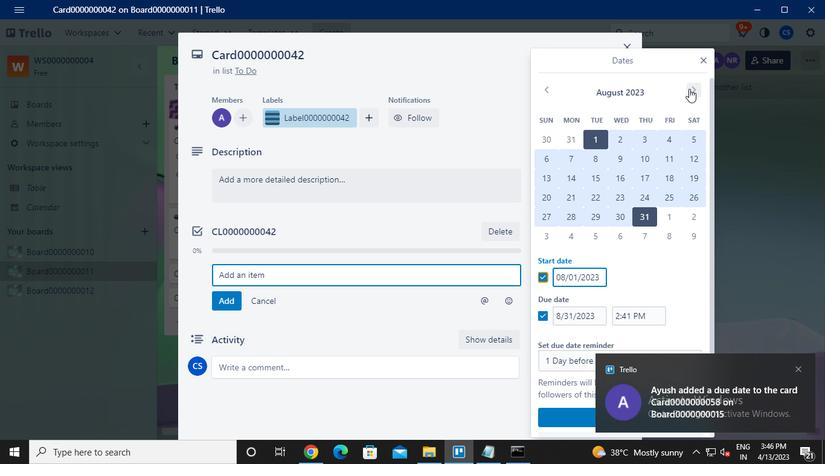 
Action: Mouse pressed left at (693, 86)
Screenshot: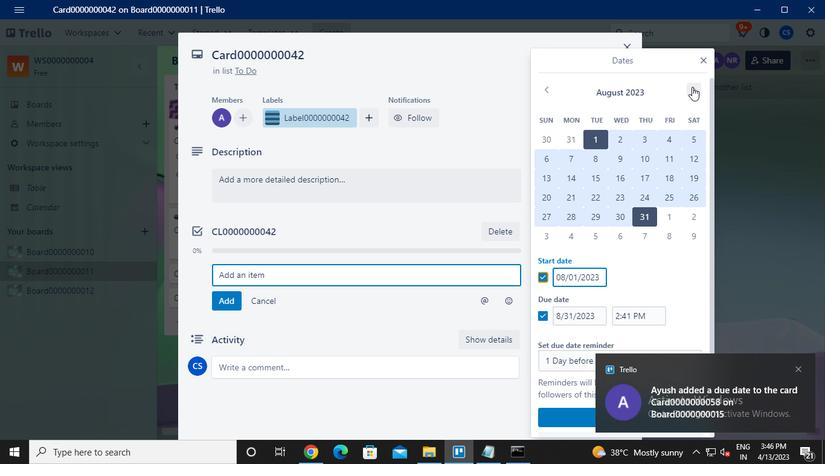 
Action: Mouse moved to (668, 136)
Screenshot: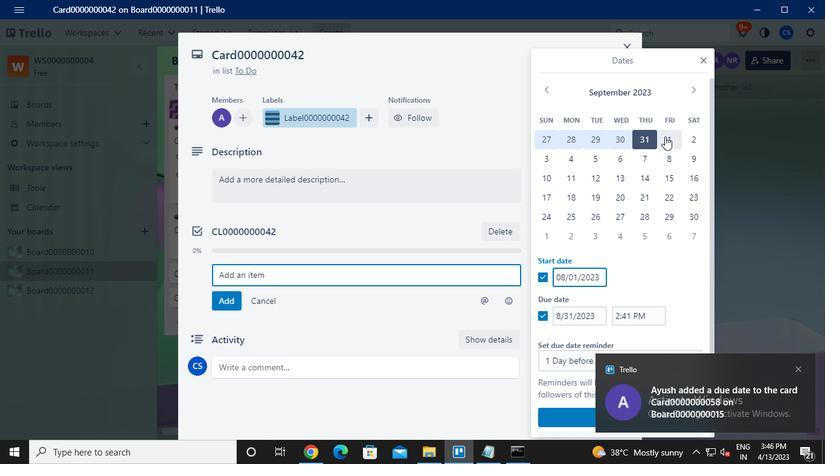 
Action: Mouse pressed left at (668, 136)
Screenshot: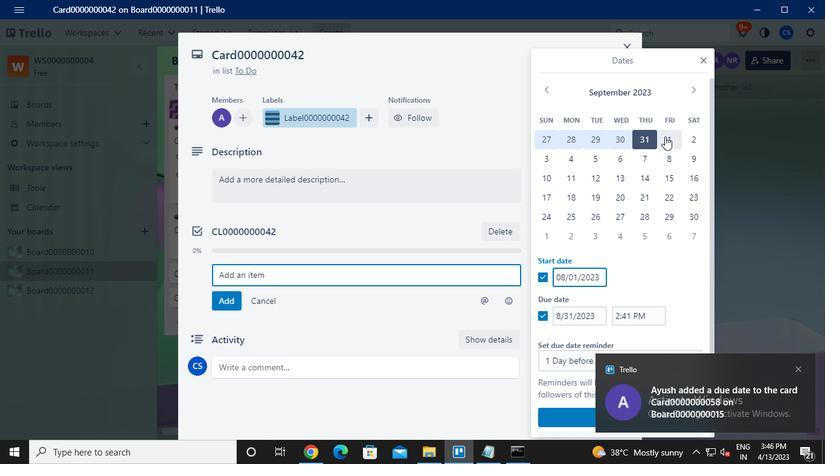 
Action: Mouse moved to (694, 218)
Screenshot: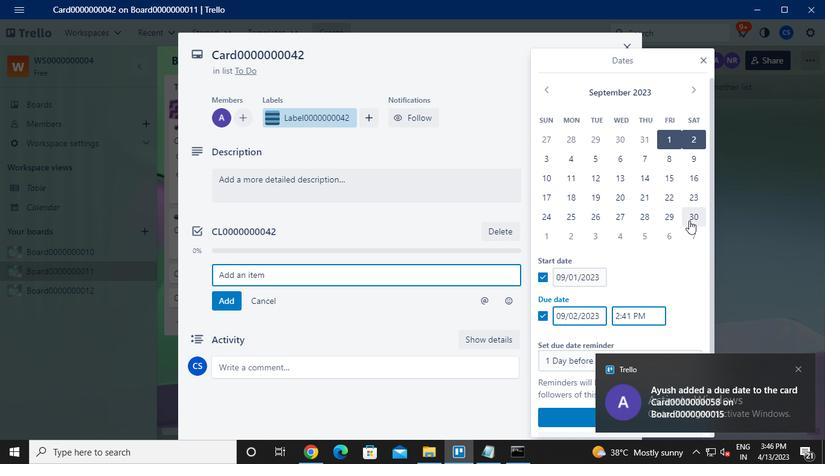 
Action: Mouse pressed left at (694, 218)
Screenshot: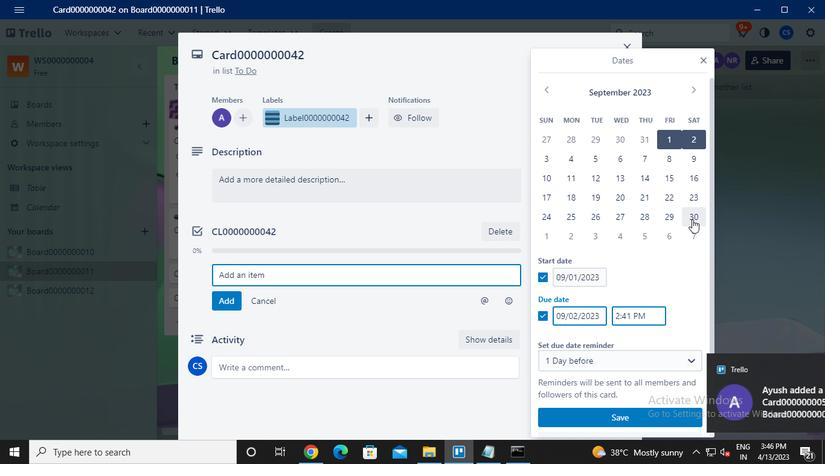 
Action: Mouse moved to (622, 412)
Screenshot: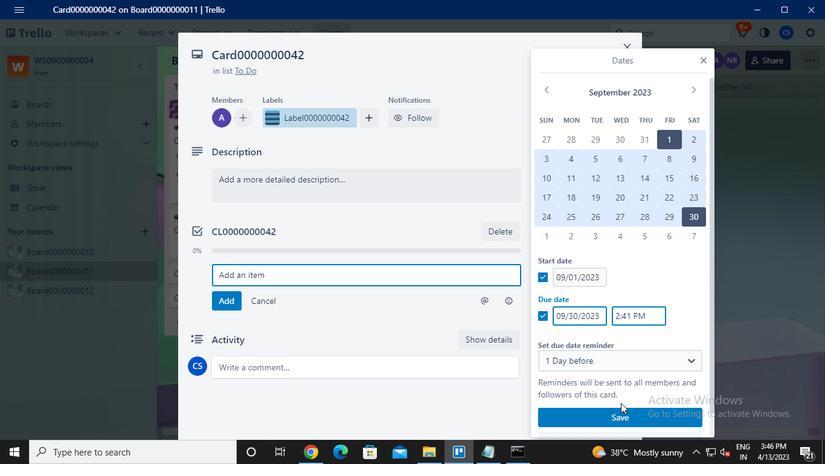 
Action: Mouse pressed left at (622, 412)
Screenshot: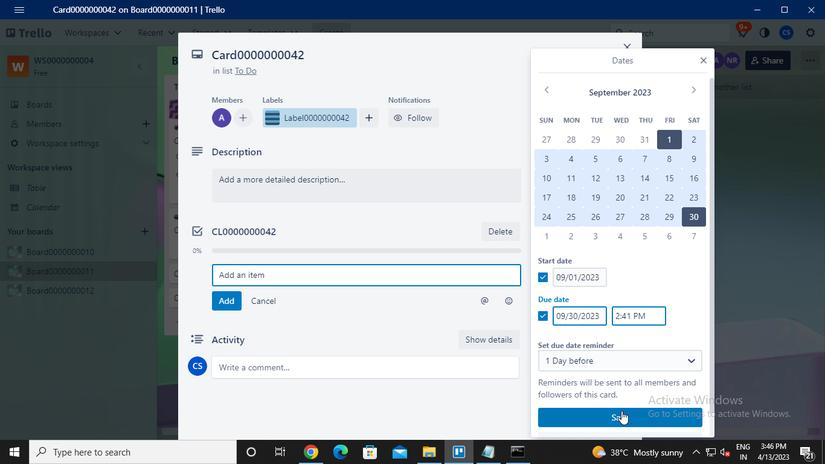 
Action: Mouse moved to (522, 452)
Screenshot: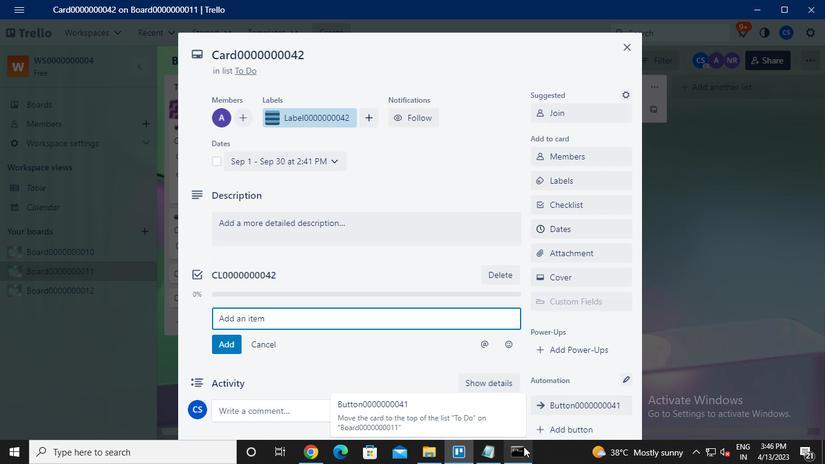 
Action: Mouse pressed left at (522, 452)
Screenshot: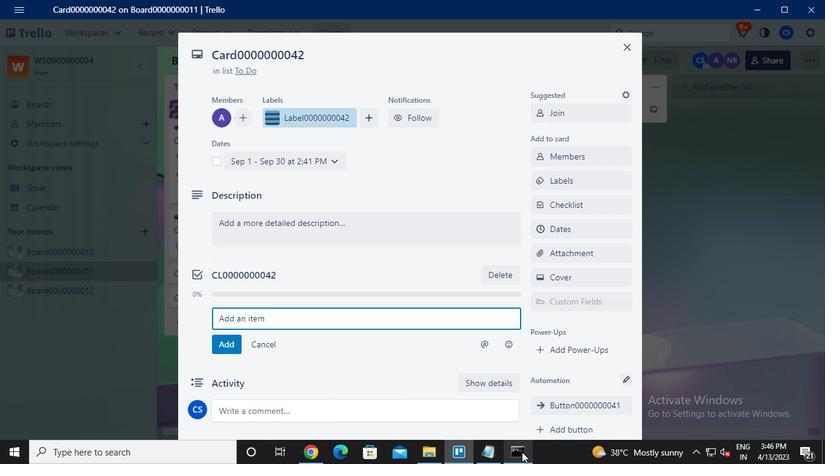 
Action: Mouse moved to (652, 73)
Screenshot: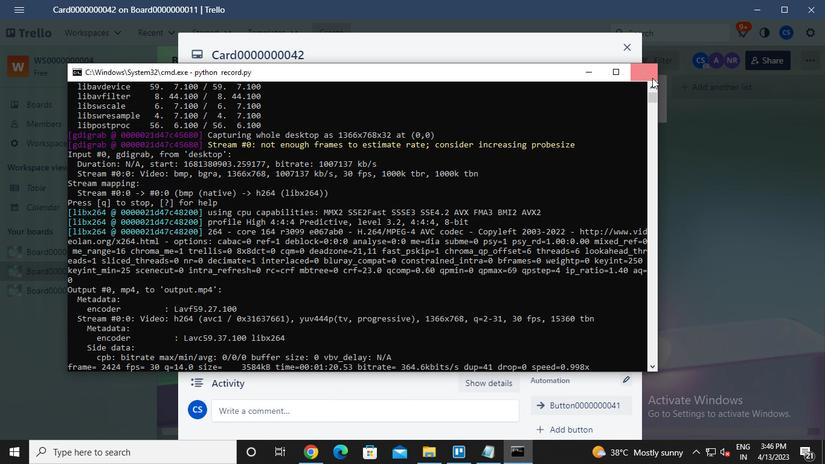 
Action: Mouse pressed left at (652, 73)
Screenshot: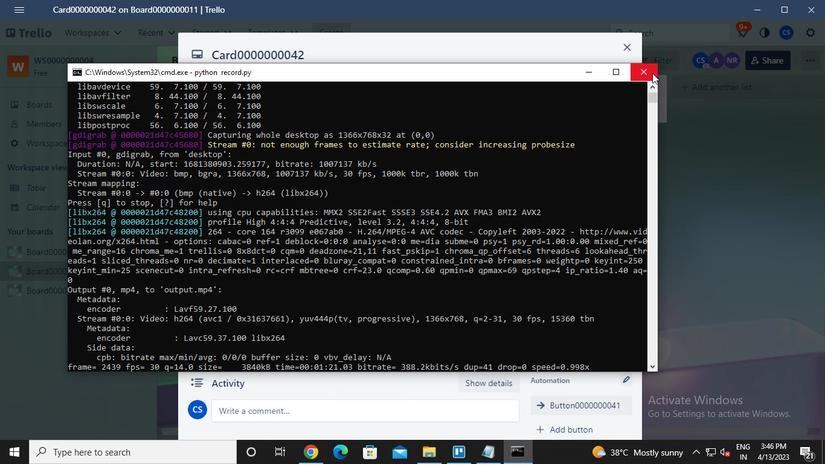 
